 Task: Create a due date automation trigger when advanced on, on the monday before a card is due add content with a name not starting with resume at 11:00 AM.
Action: Mouse moved to (855, 259)
Screenshot: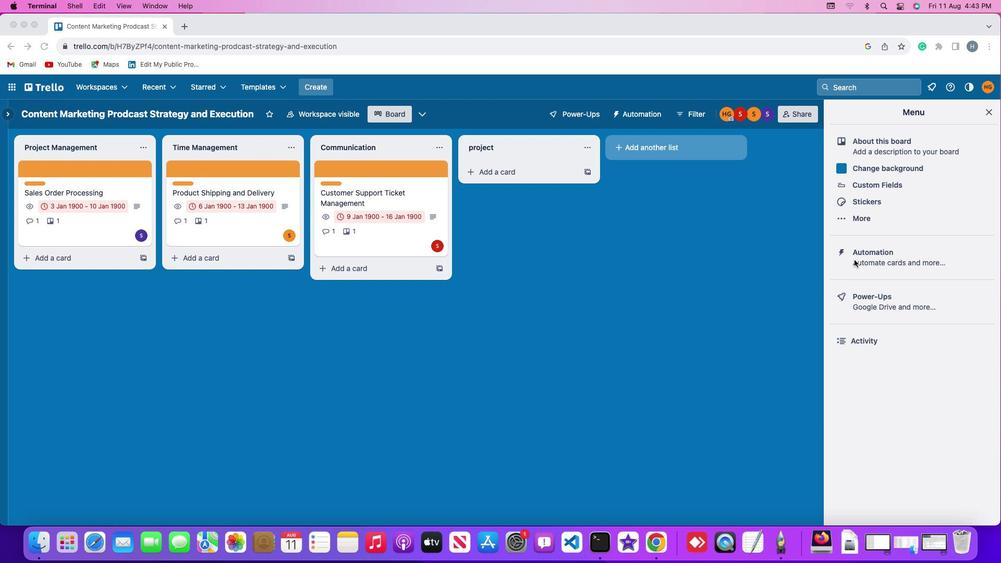 
Action: Mouse pressed left at (855, 259)
Screenshot: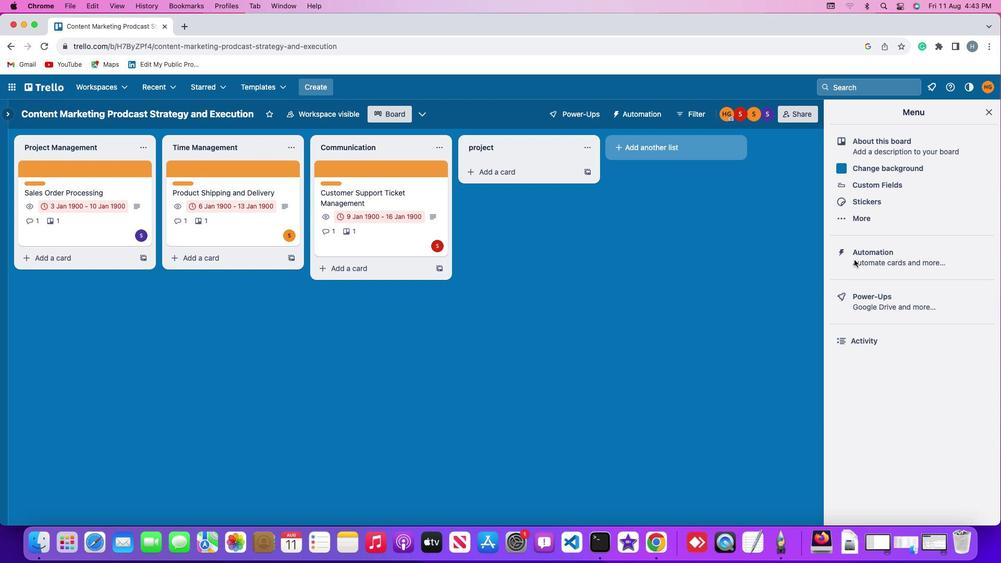 
Action: Mouse pressed left at (855, 259)
Screenshot: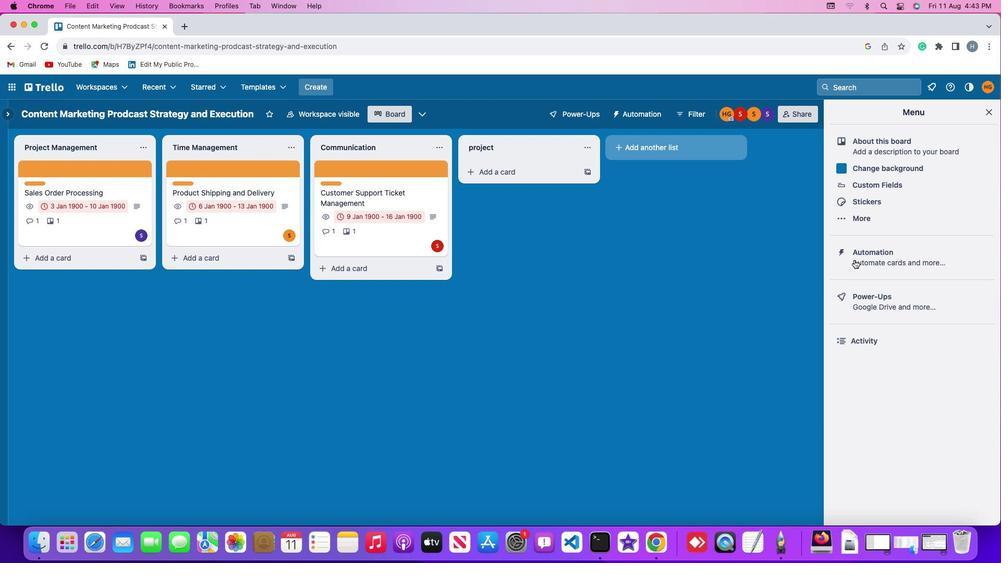 
Action: Mouse moved to (74, 248)
Screenshot: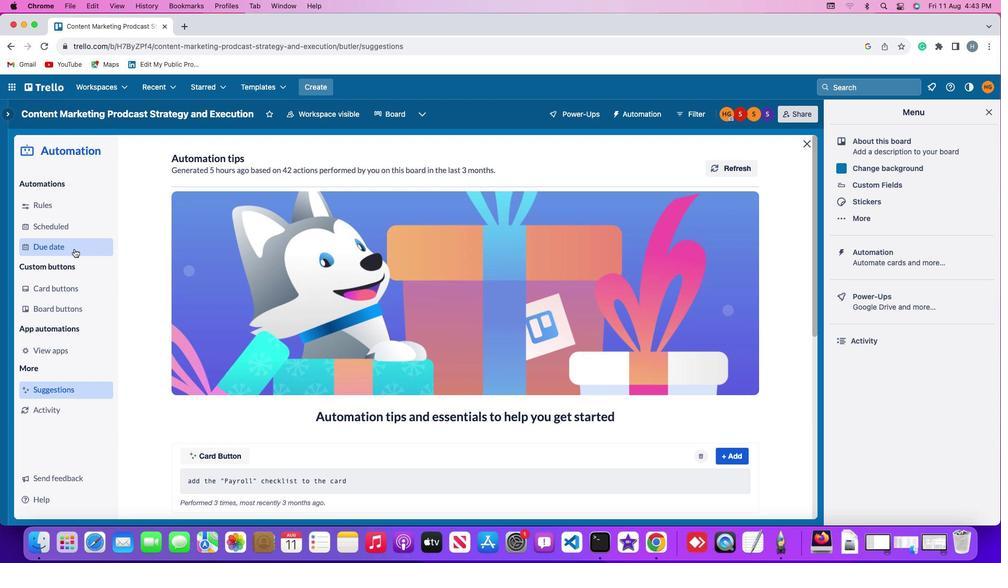 
Action: Mouse pressed left at (74, 248)
Screenshot: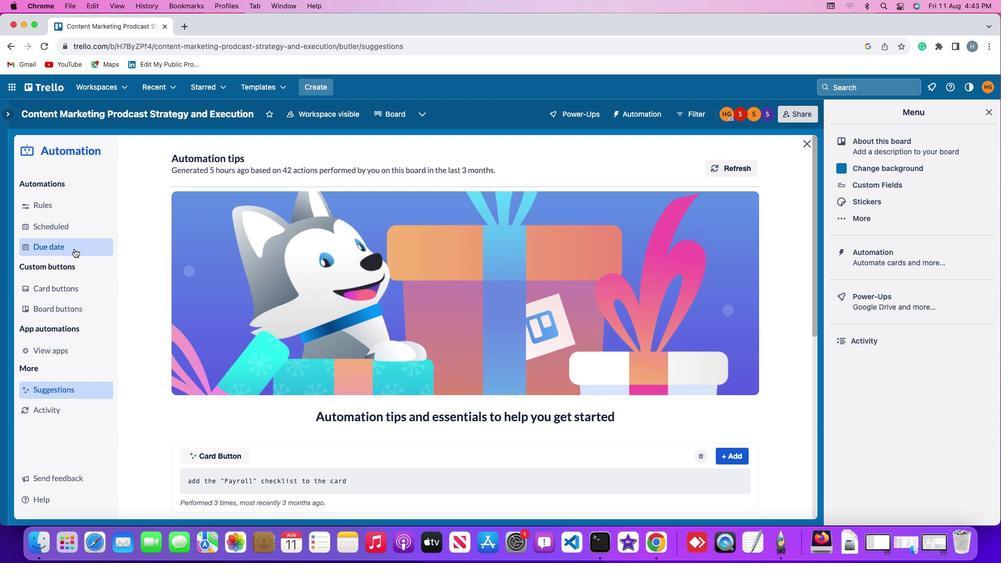 
Action: Mouse moved to (689, 160)
Screenshot: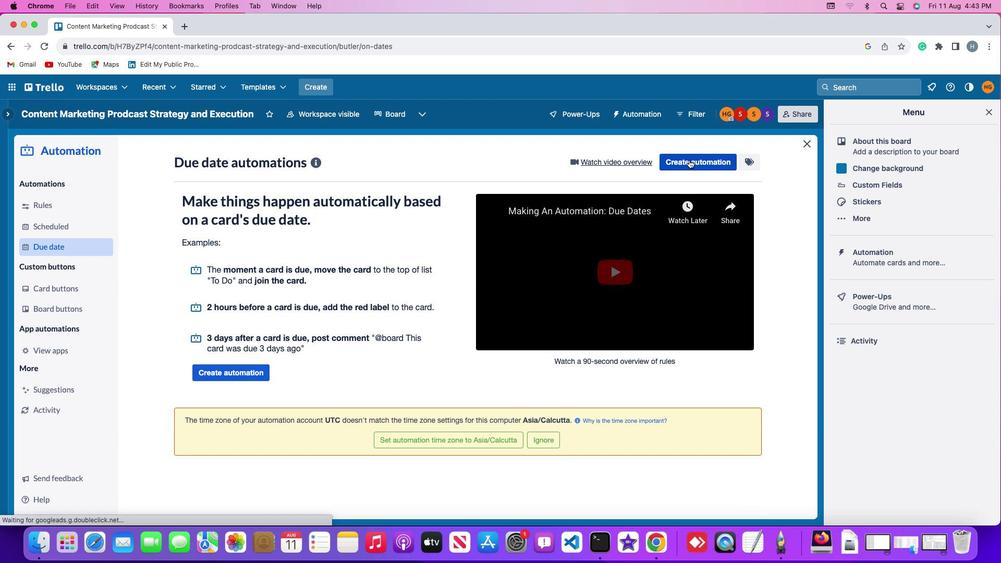 
Action: Mouse pressed left at (689, 160)
Screenshot: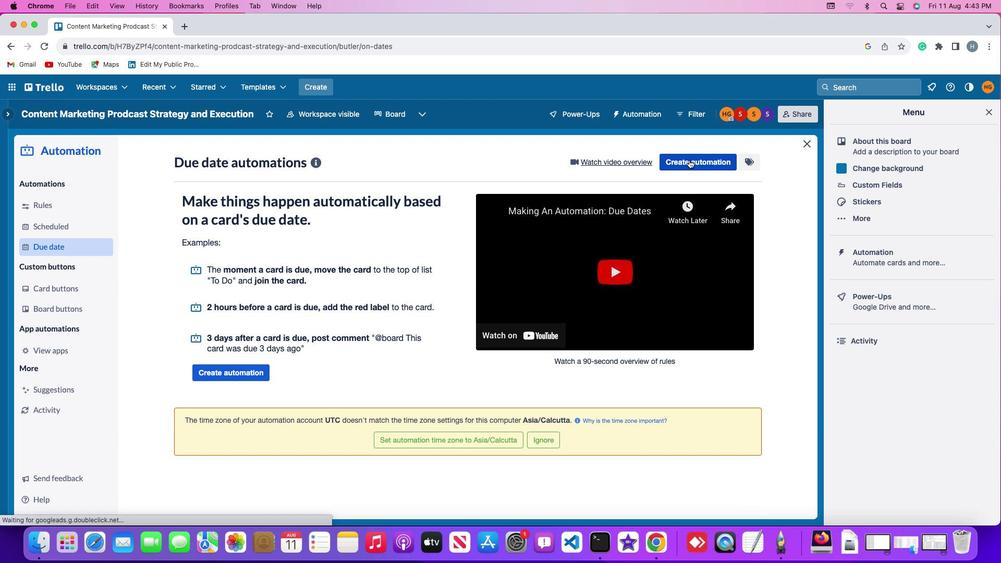 
Action: Mouse moved to (233, 261)
Screenshot: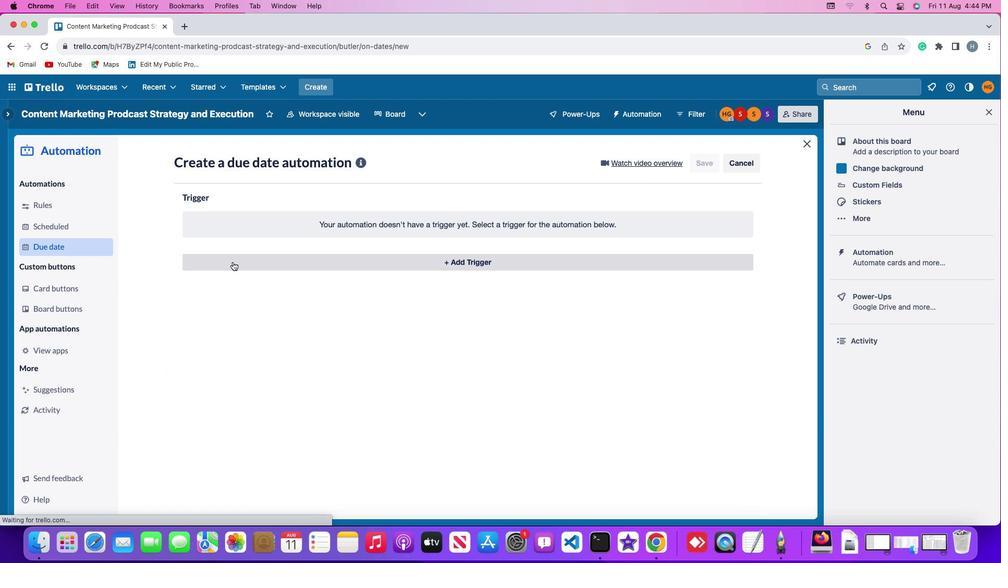 
Action: Mouse pressed left at (233, 261)
Screenshot: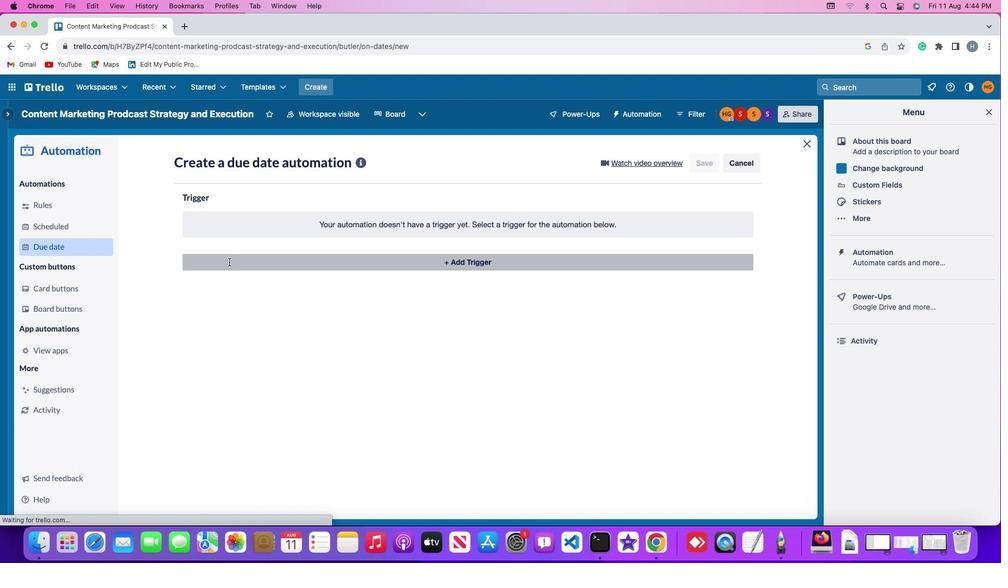 
Action: Mouse moved to (221, 457)
Screenshot: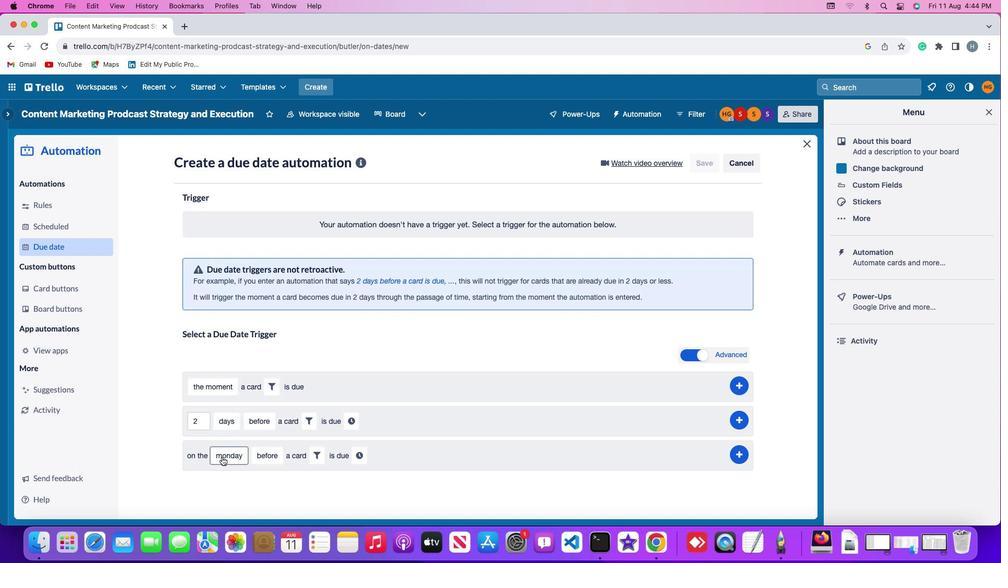 
Action: Mouse pressed left at (221, 457)
Screenshot: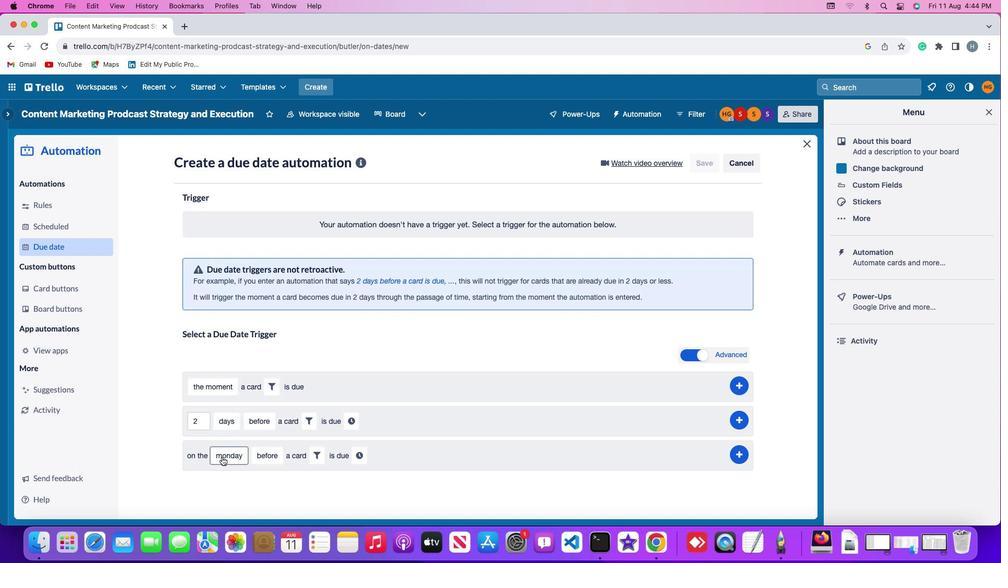 
Action: Mouse moved to (244, 310)
Screenshot: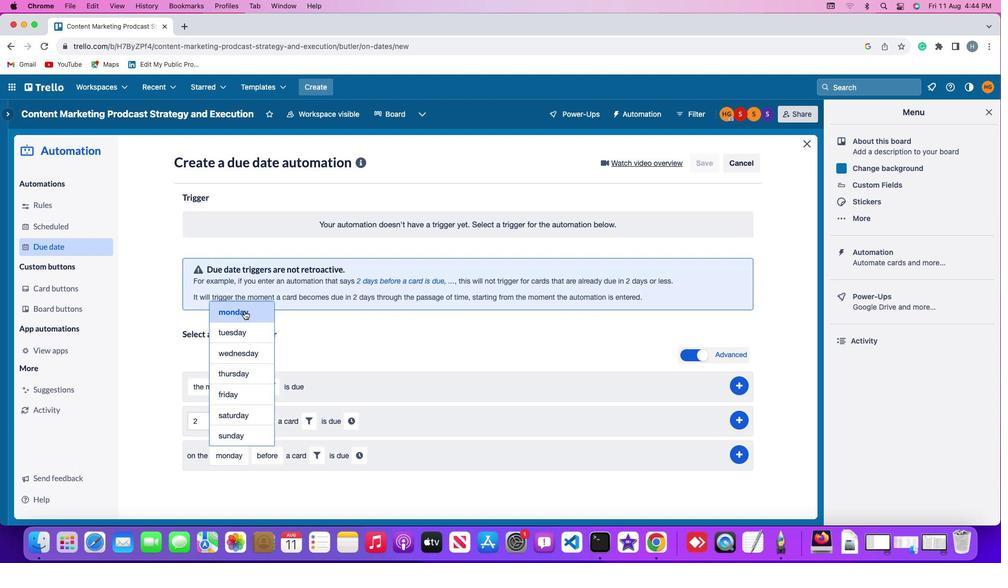 
Action: Mouse pressed left at (244, 310)
Screenshot: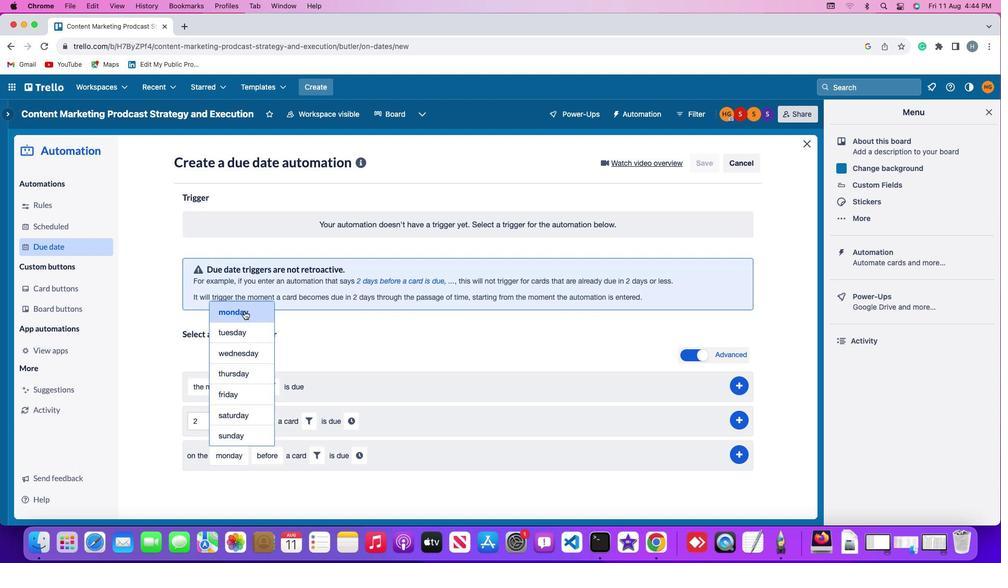 
Action: Mouse moved to (265, 457)
Screenshot: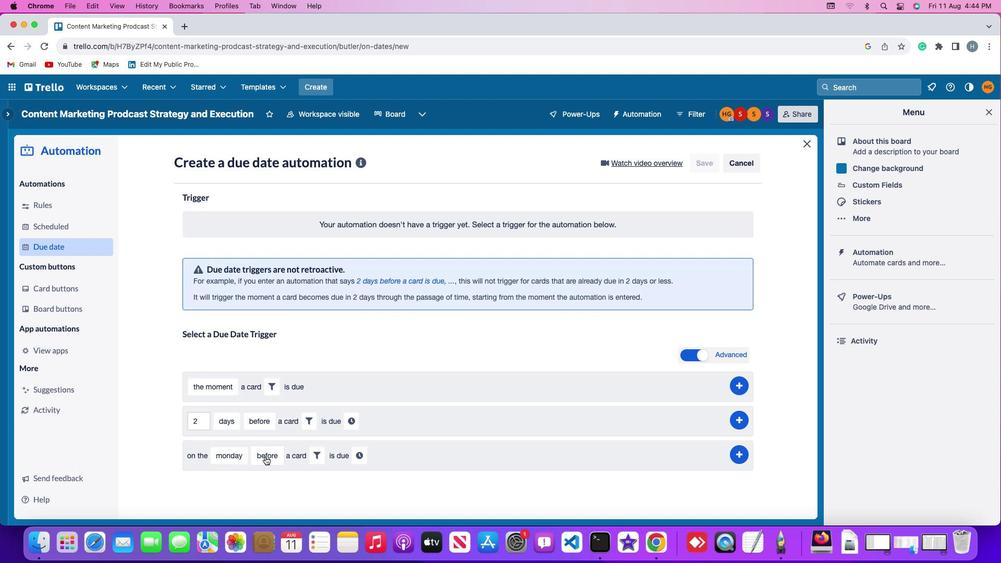 
Action: Mouse pressed left at (265, 457)
Screenshot: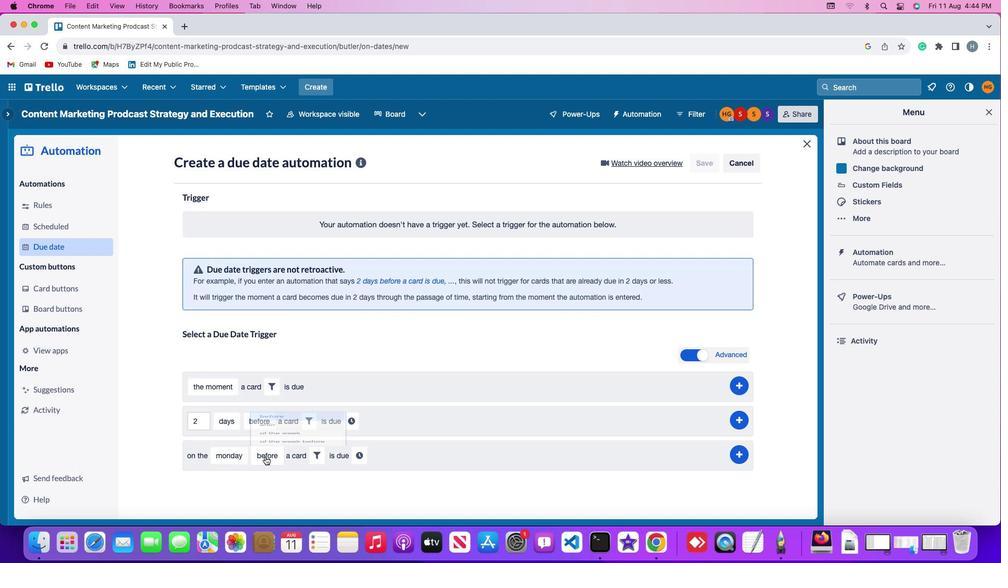
Action: Mouse moved to (286, 371)
Screenshot: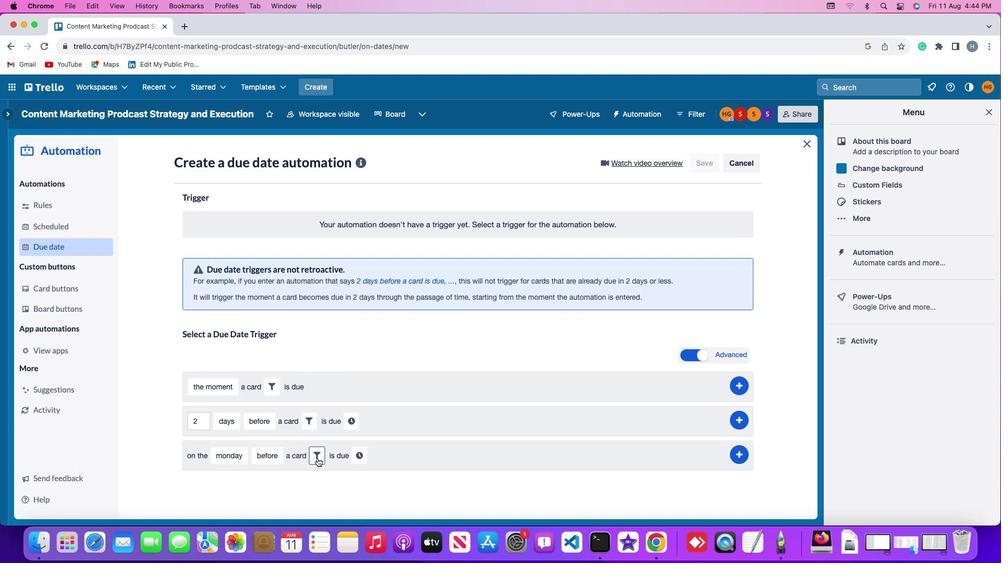 
Action: Mouse pressed left at (286, 371)
Screenshot: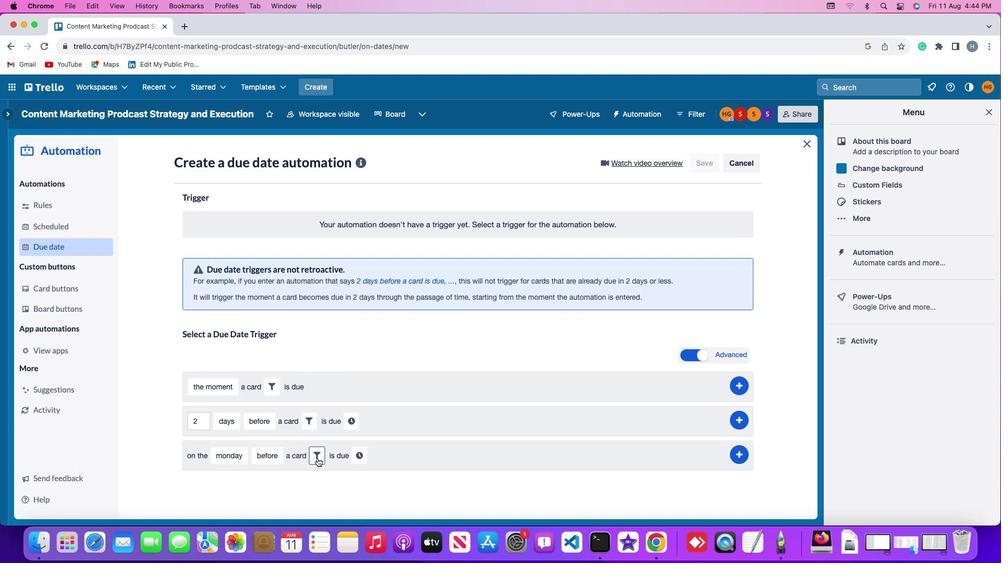 
Action: Mouse moved to (450, 488)
Screenshot: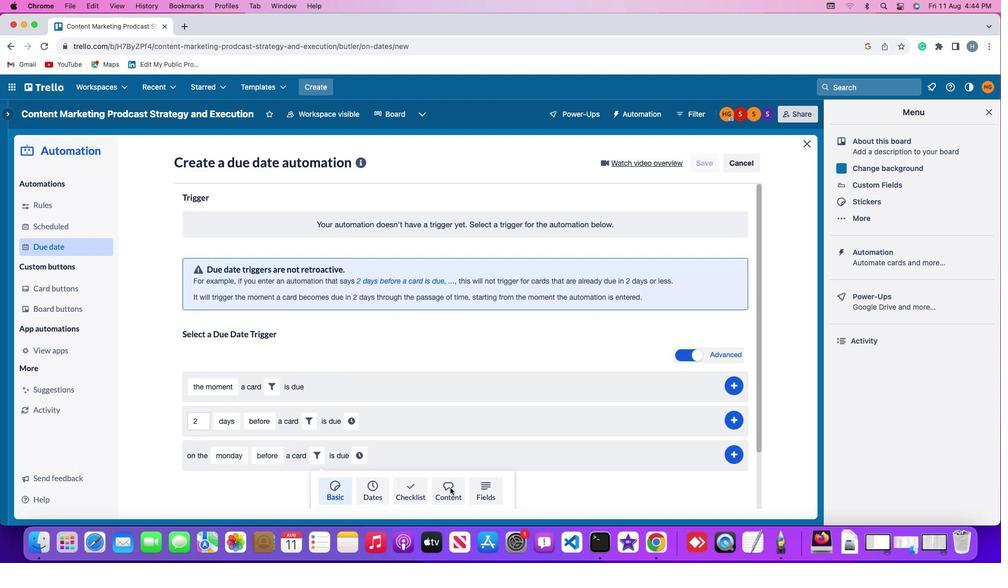 
Action: Mouse pressed left at (450, 488)
Screenshot: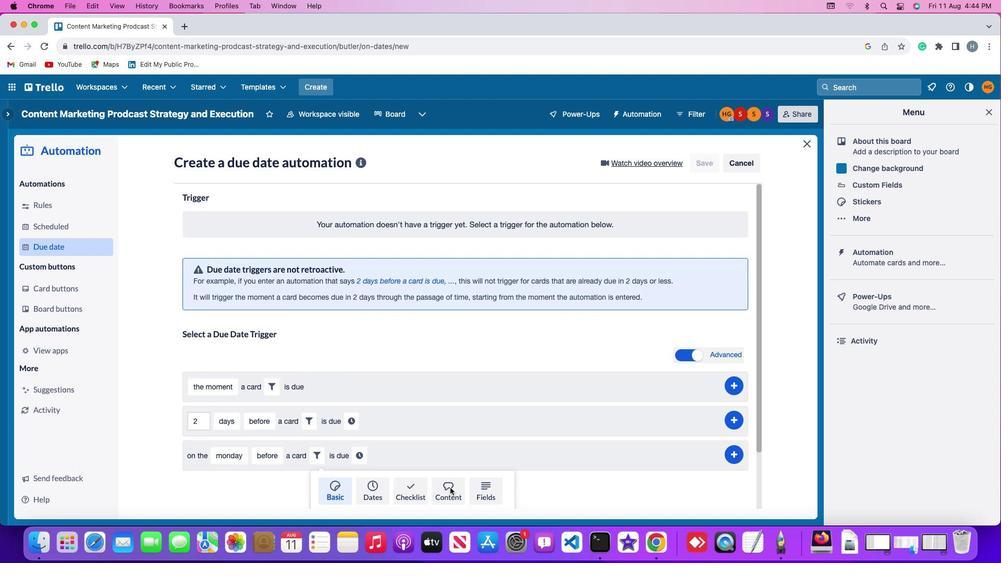 
Action: Mouse moved to (271, 491)
Screenshot: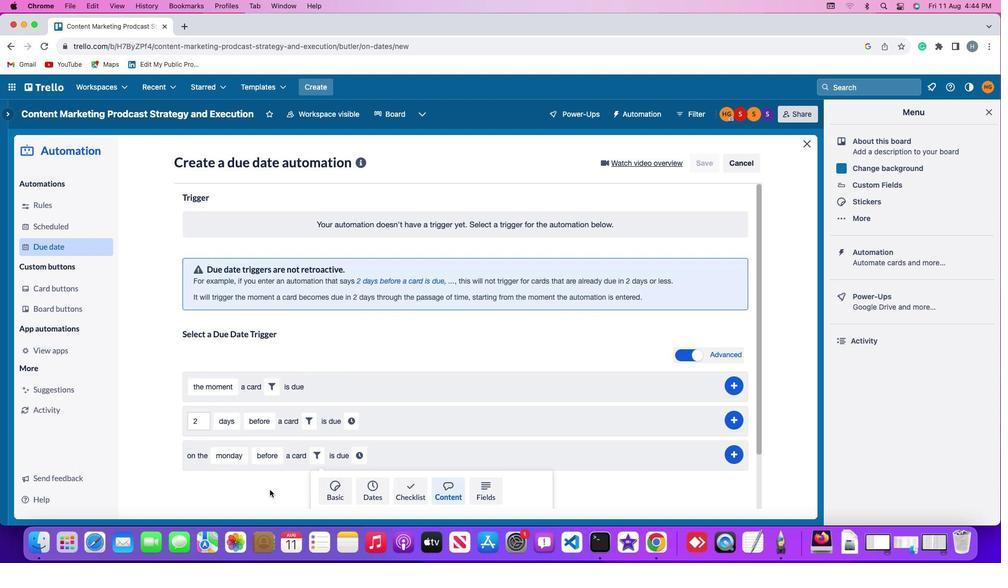
Action: Mouse scrolled (271, 491) with delta (0, 0)
Screenshot: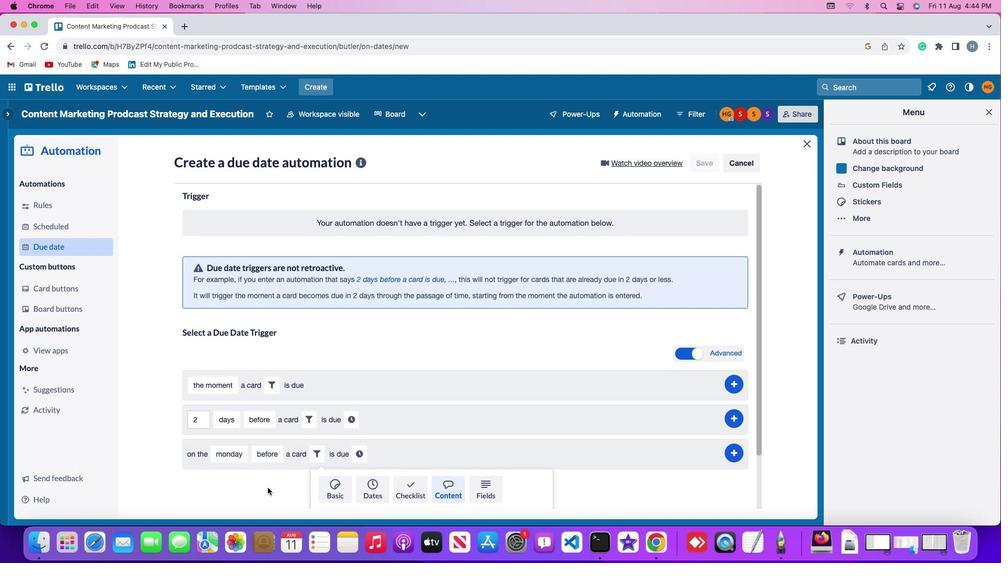
Action: Mouse moved to (270, 490)
Screenshot: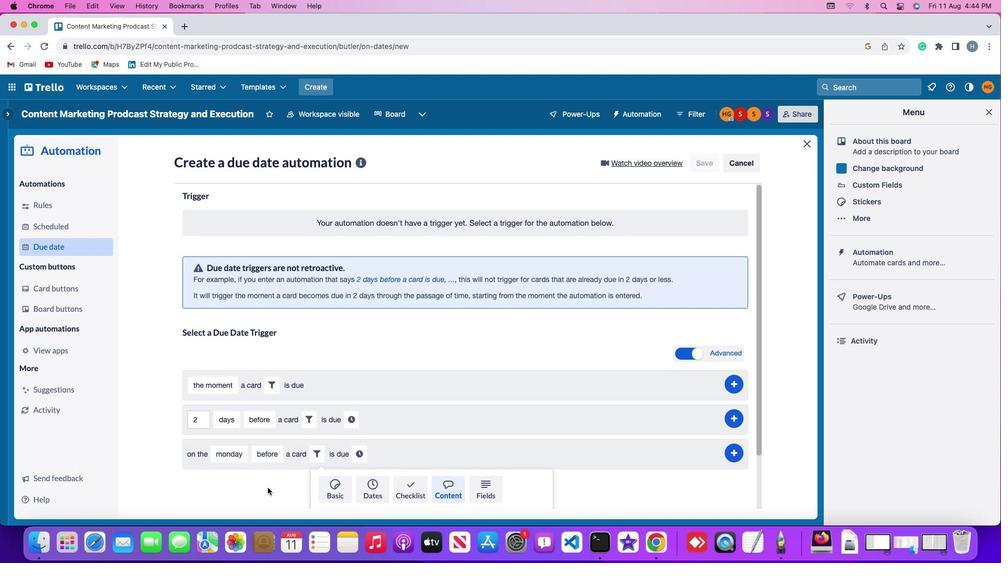 
Action: Mouse scrolled (270, 490) with delta (0, 0)
Screenshot: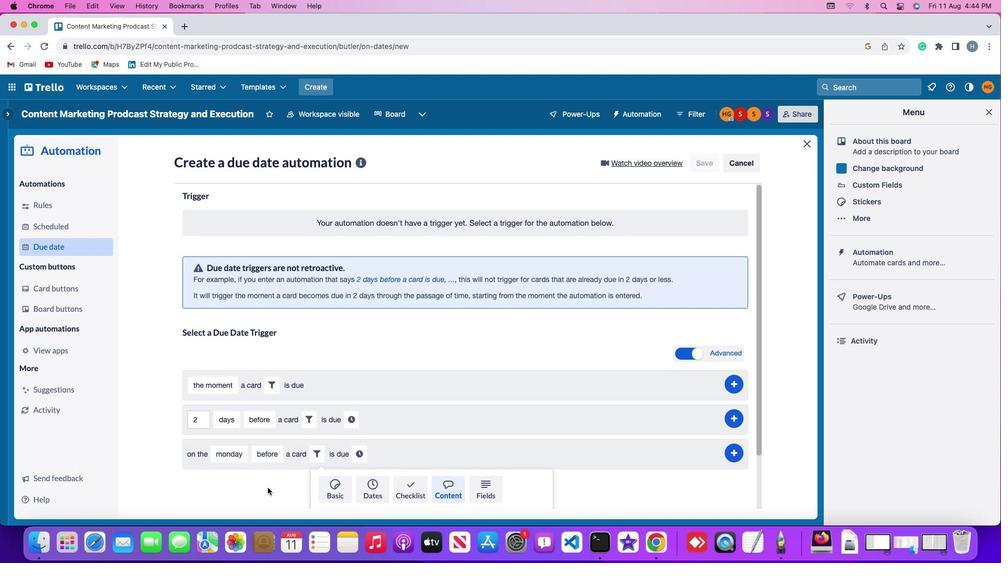 
Action: Mouse moved to (269, 489)
Screenshot: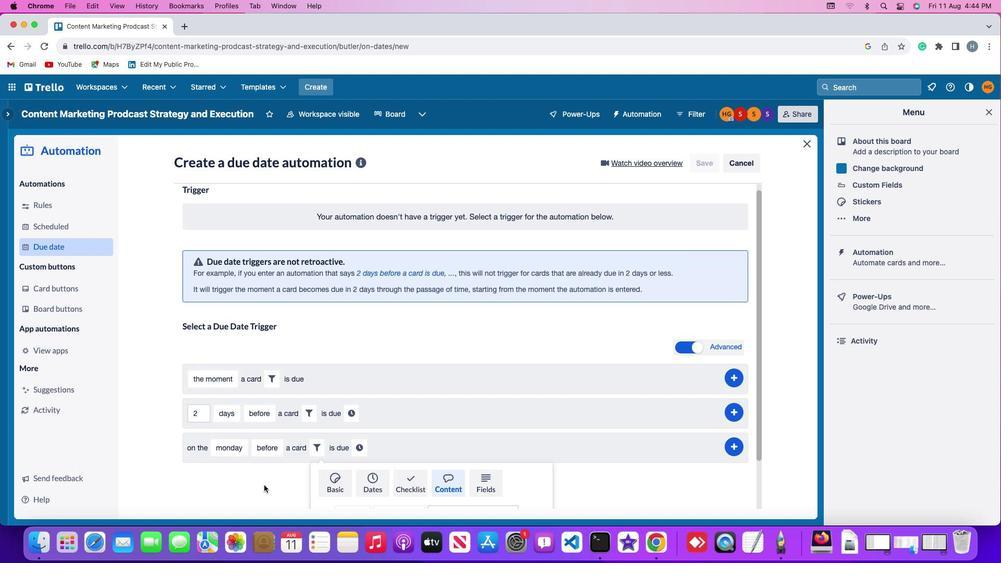 
Action: Mouse scrolled (269, 489) with delta (0, -1)
Screenshot: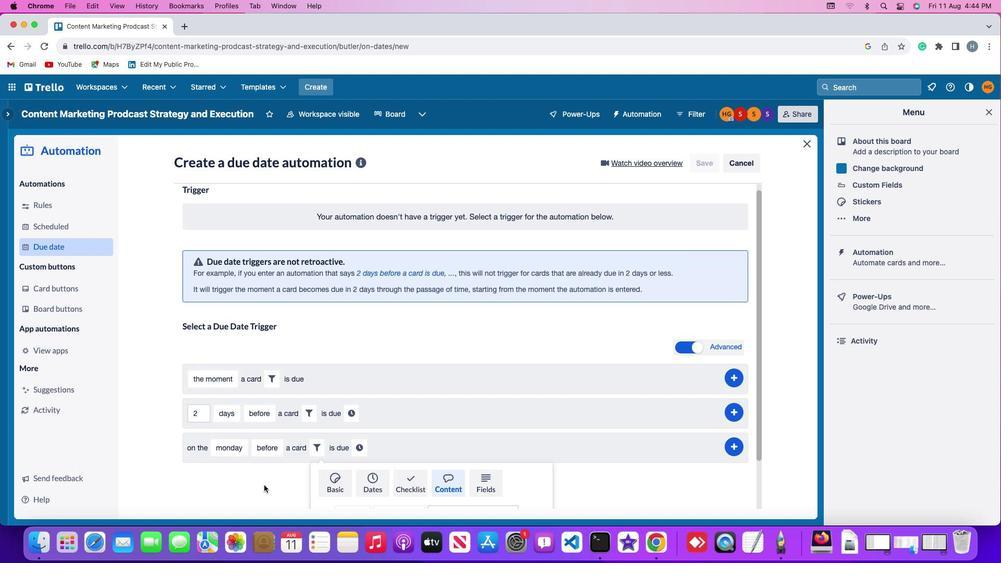 
Action: Mouse moved to (267, 487)
Screenshot: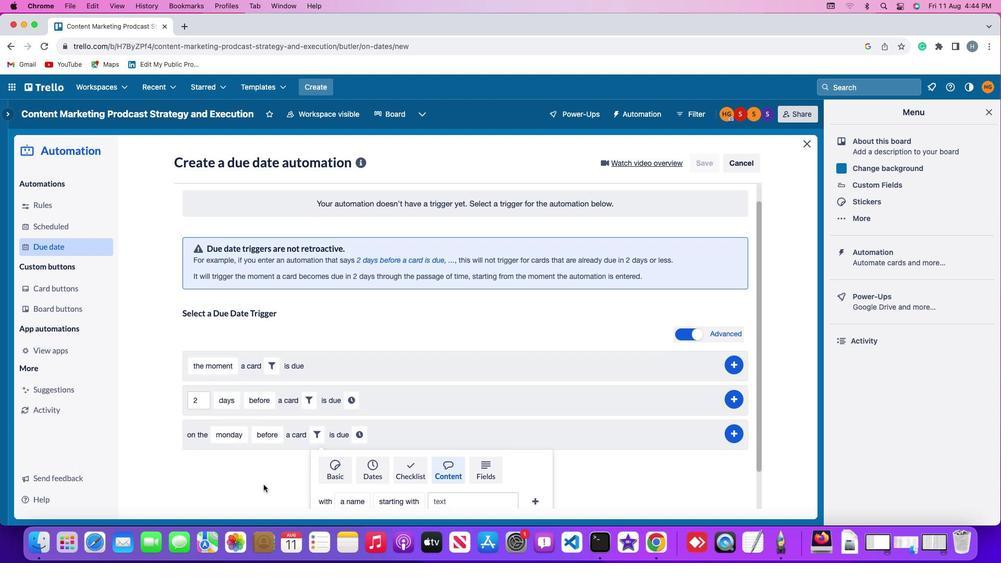 
Action: Mouse scrolled (267, 487) with delta (0, -2)
Screenshot: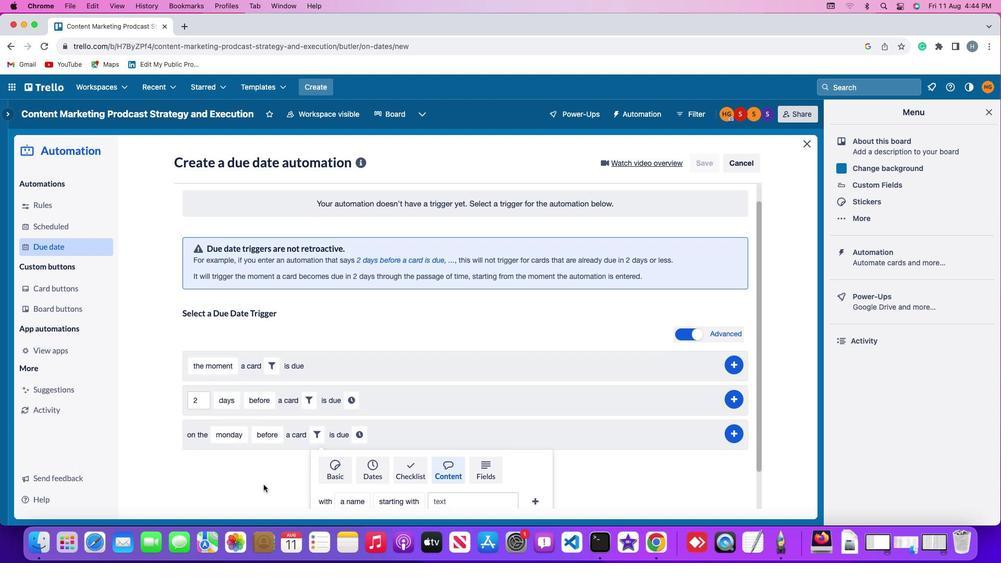 
Action: Mouse moved to (258, 484)
Screenshot: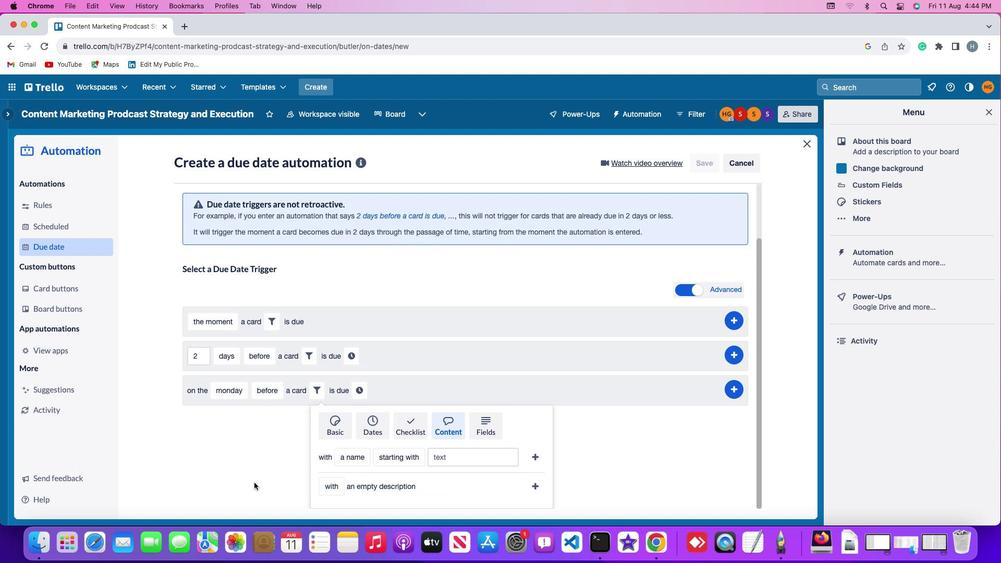 
Action: Mouse scrolled (258, 484) with delta (0, 0)
Screenshot: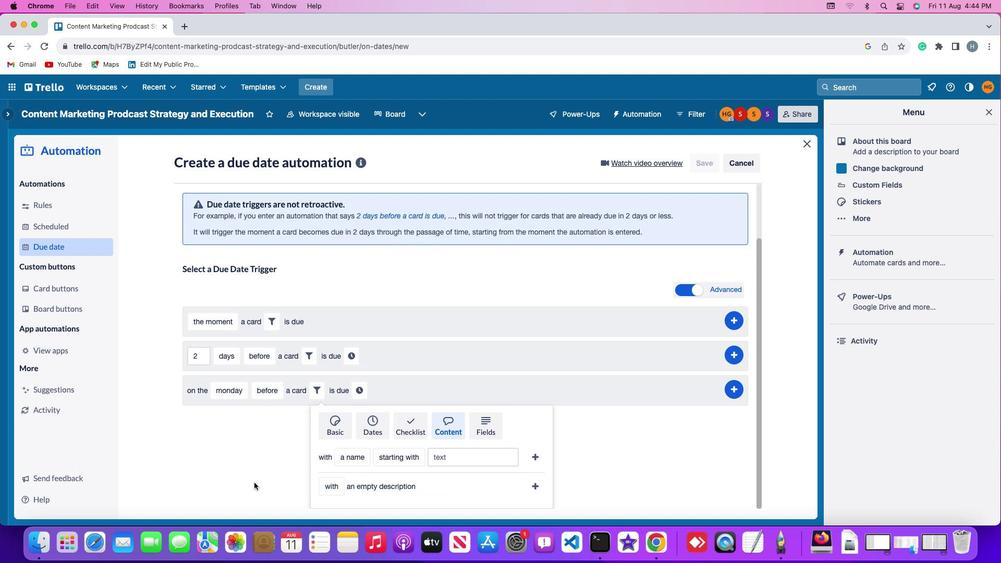 
Action: Mouse moved to (254, 483)
Screenshot: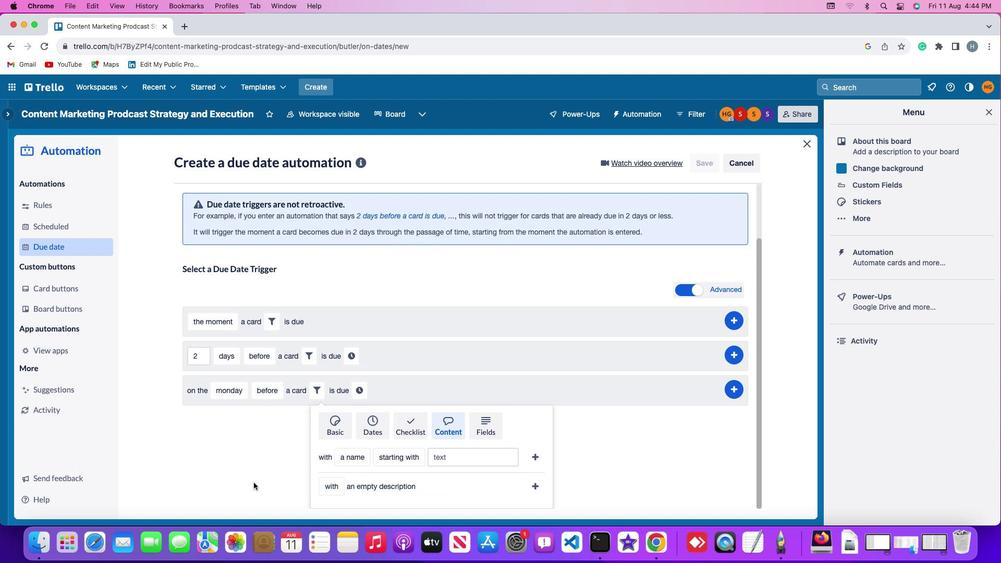 
Action: Mouse scrolled (254, 483) with delta (0, 0)
Screenshot: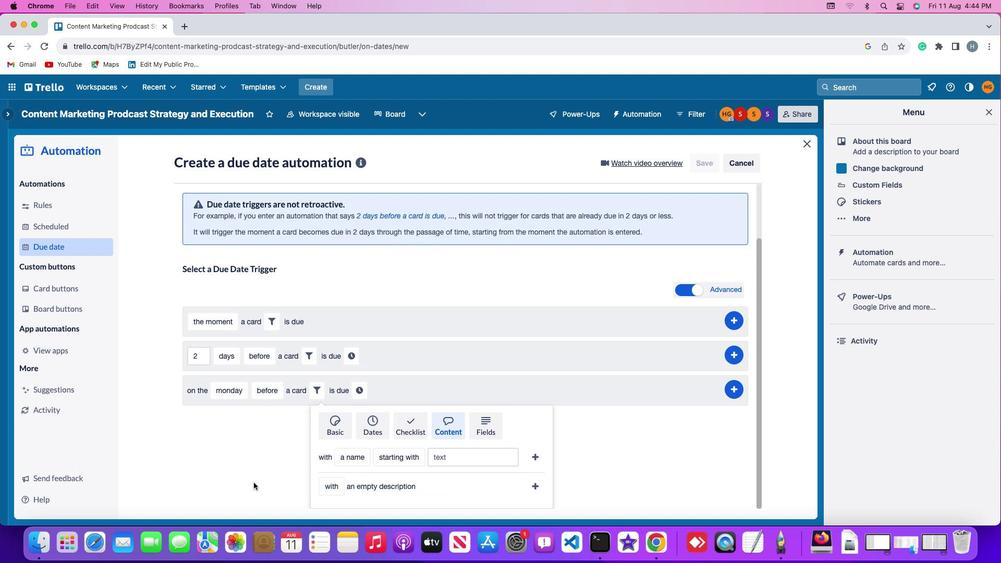 
Action: Mouse moved to (345, 459)
Screenshot: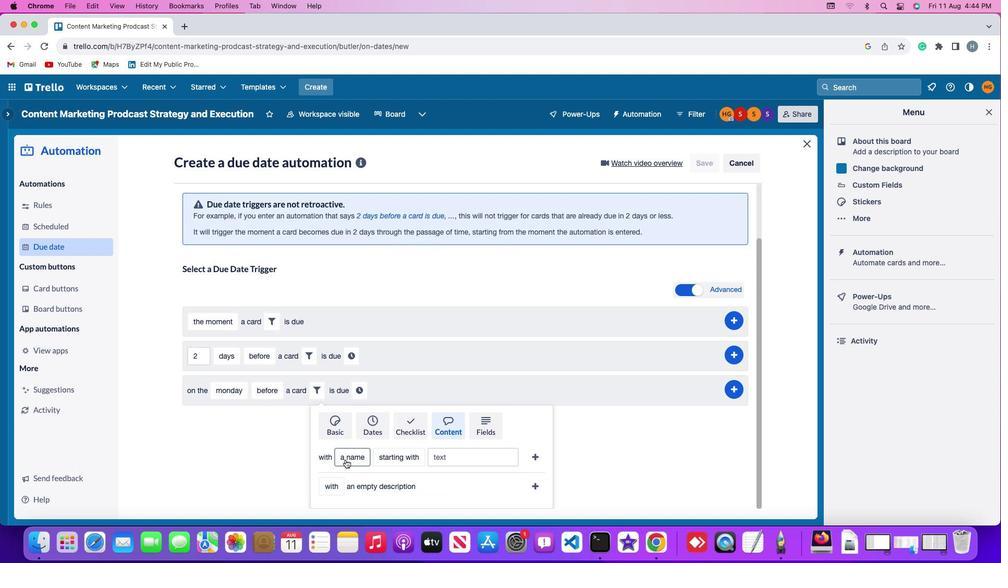 
Action: Mouse pressed left at (345, 459)
Screenshot: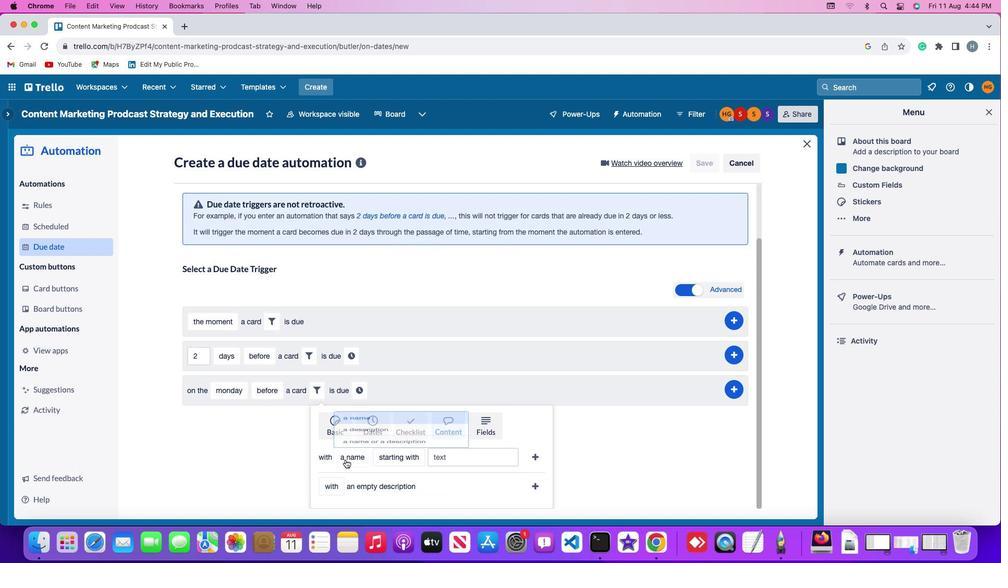 
Action: Mouse moved to (362, 392)
Screenshot: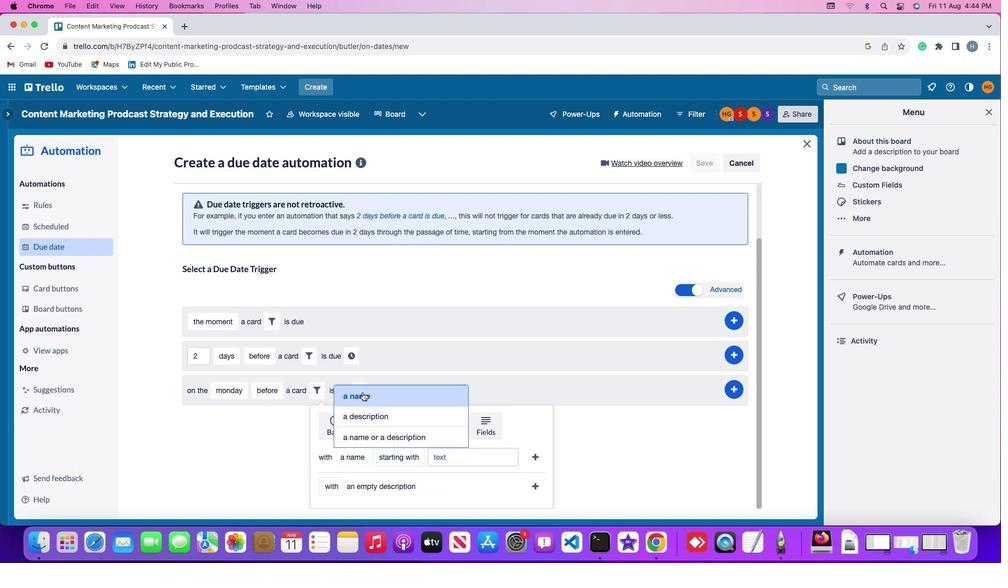 
Action: Mouse pressed left at (362, 392)
Screenshot: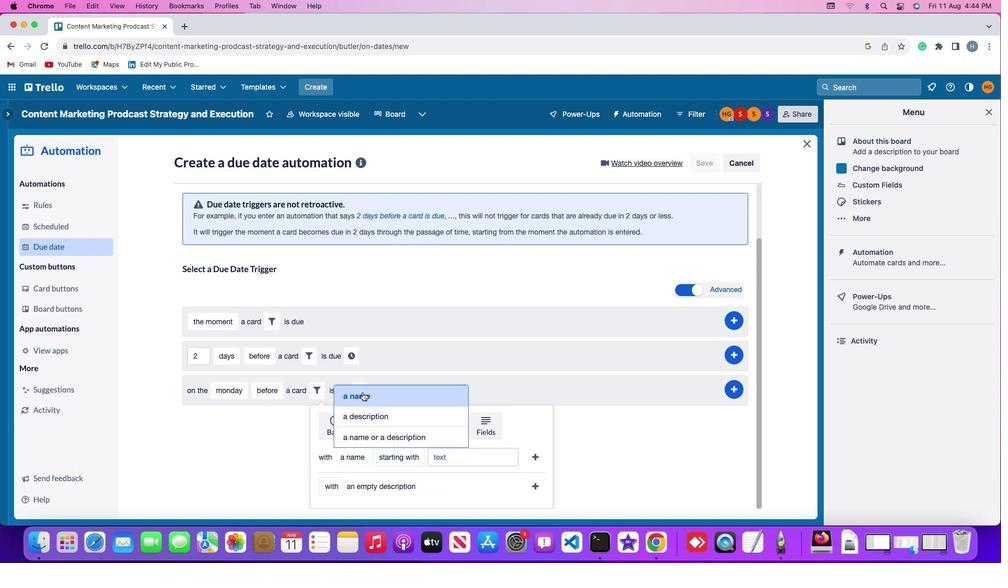 
Action: Mouse moved to (386, 456)
Screenshot: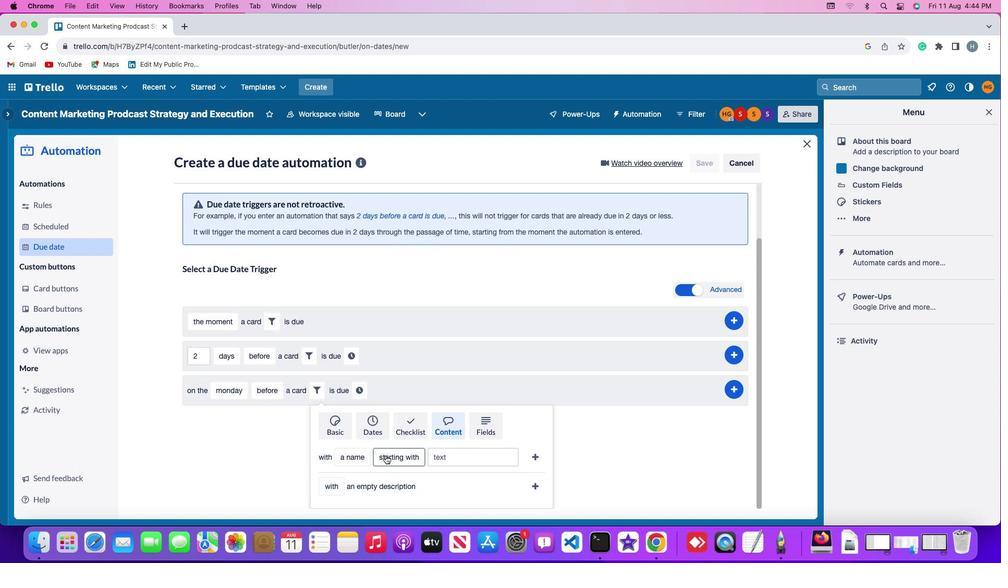 
Action: Mouse pressed left at (386, 456)
Screenshot: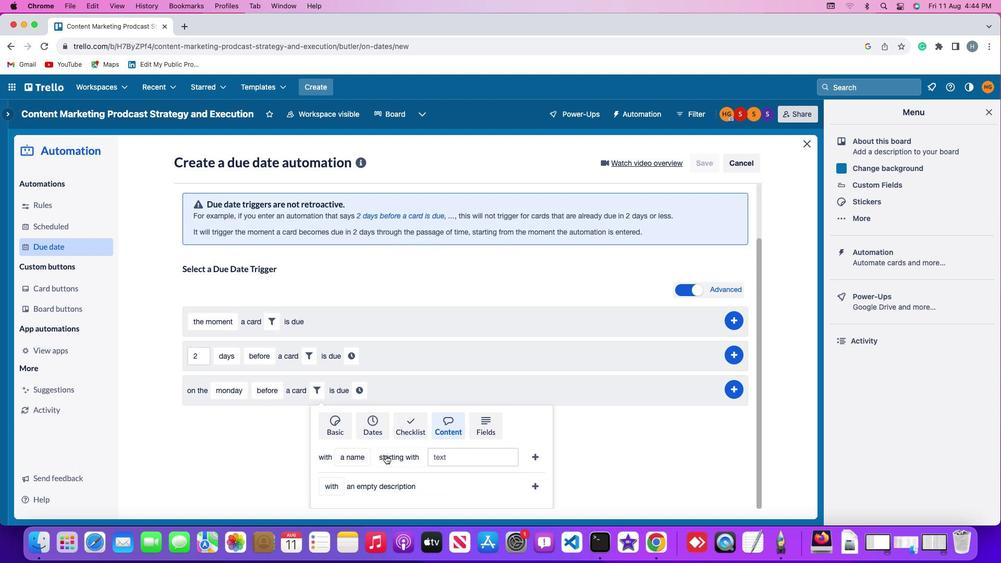 
Action: Mouse moved to (401, 391)
Screenshot: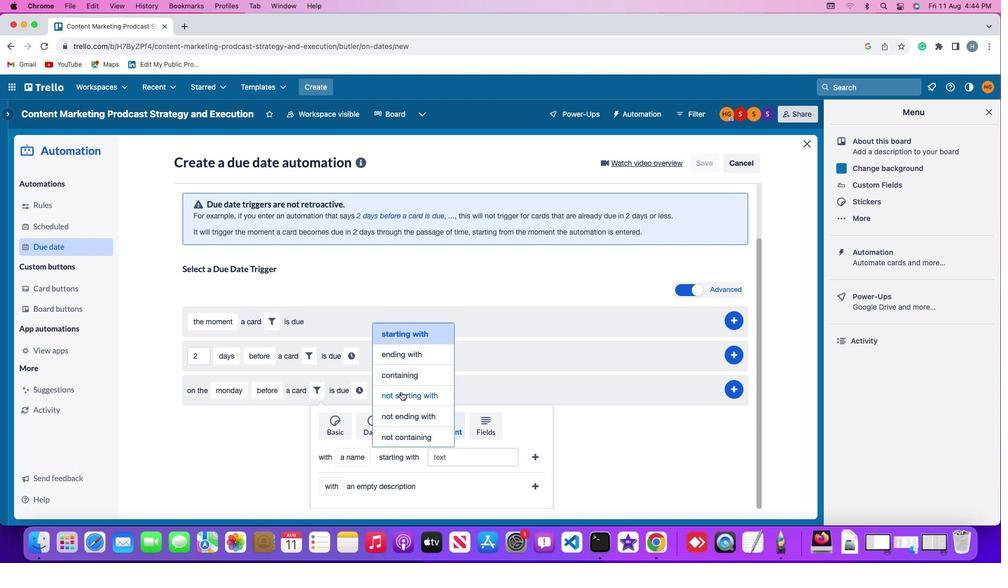 
Action: Mouse pressed left at (401, 391)
Screenshot: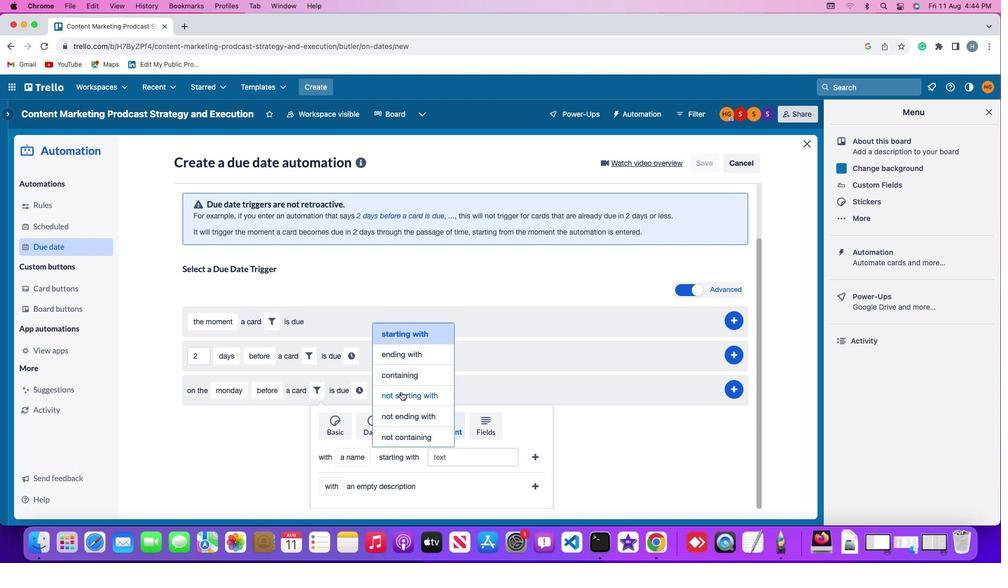 
Action: Mouse moved to (452, 461)
Screenshot: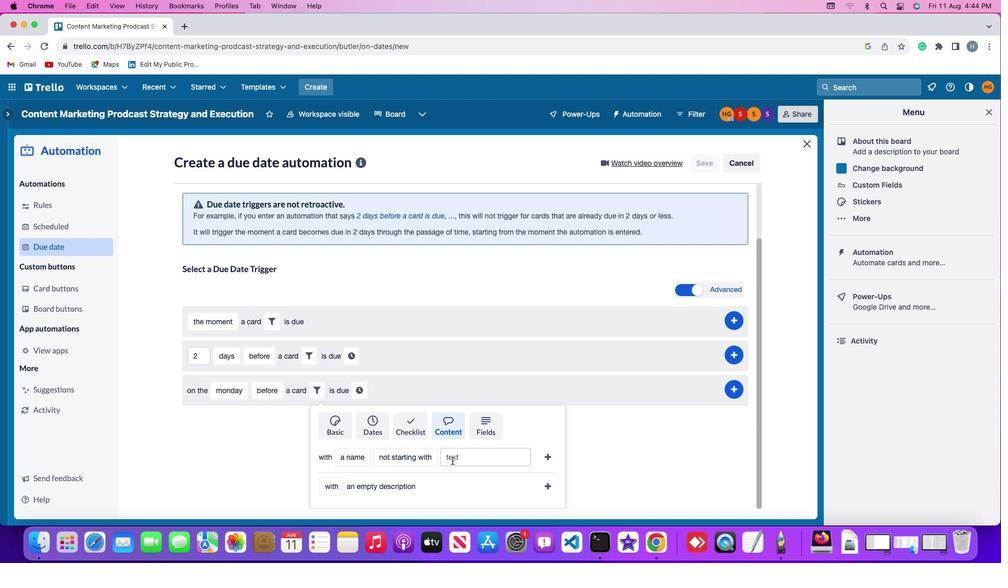 
Action: Mouse pressed left at (452, 461)
Screenshot: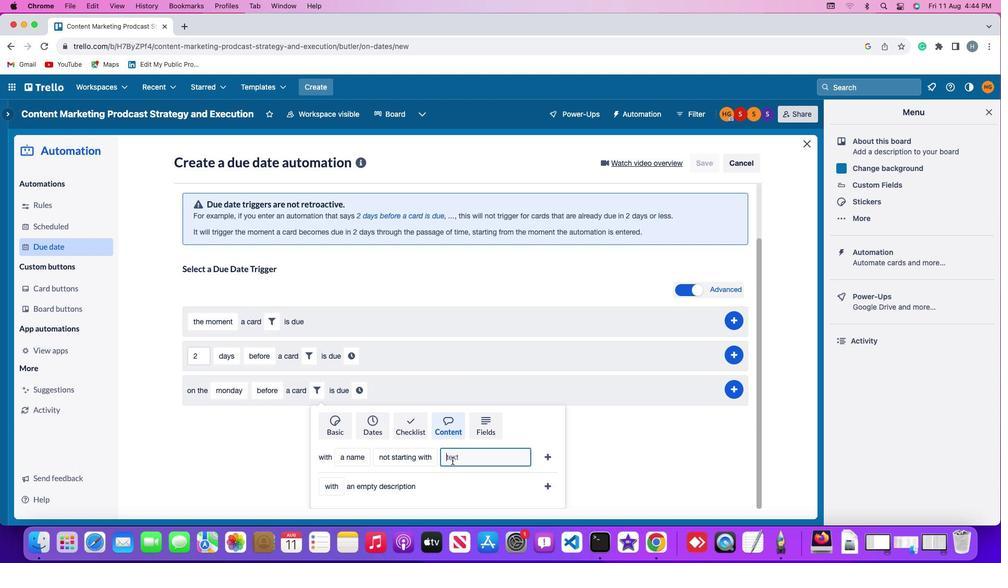 
Action: Mouse moved to (452, 460)
Screenshot: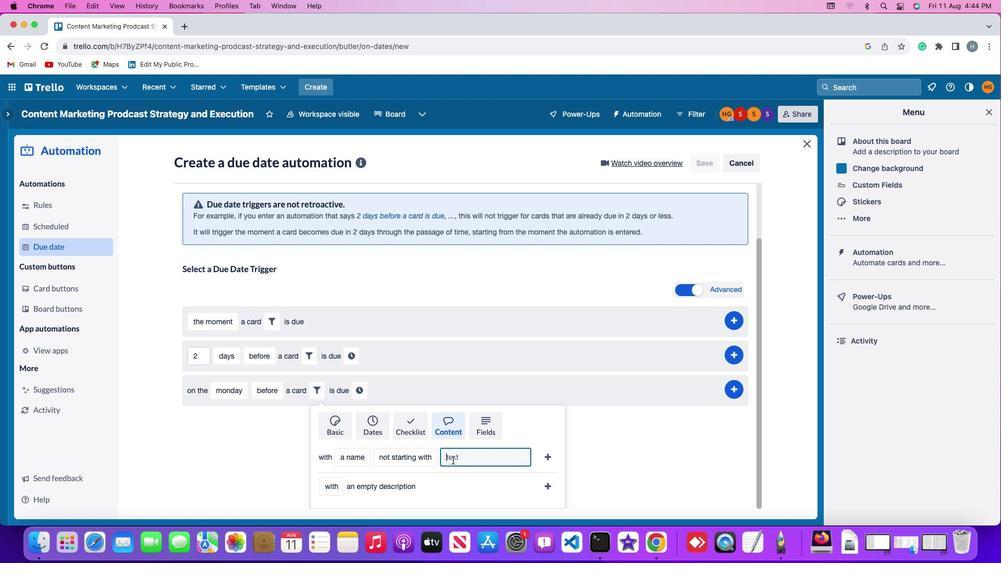 
Action: Key pressed 'r''e''s''u''m''e'
Screenshot: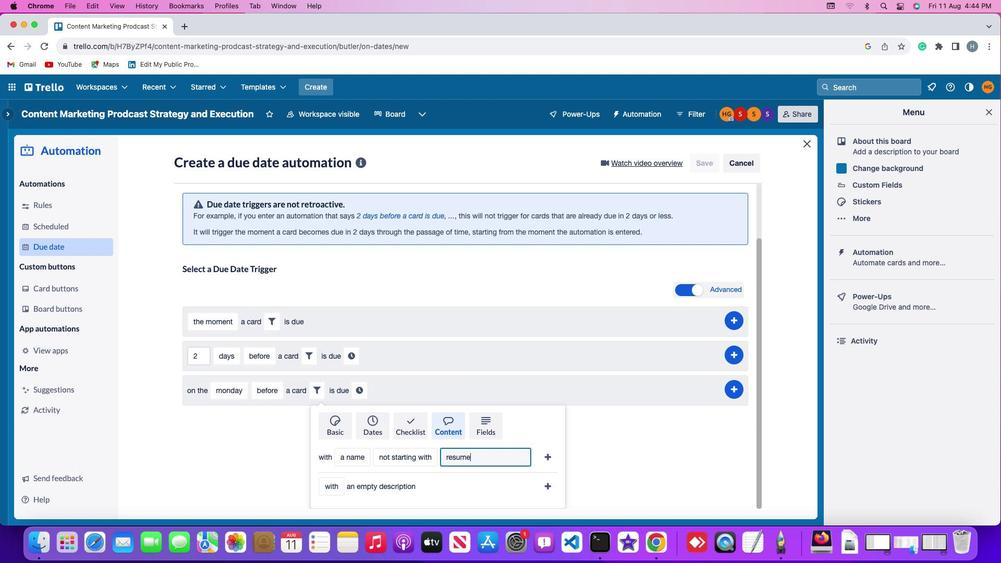 
Action: Mouse moved to (548, 457)
Screenshot: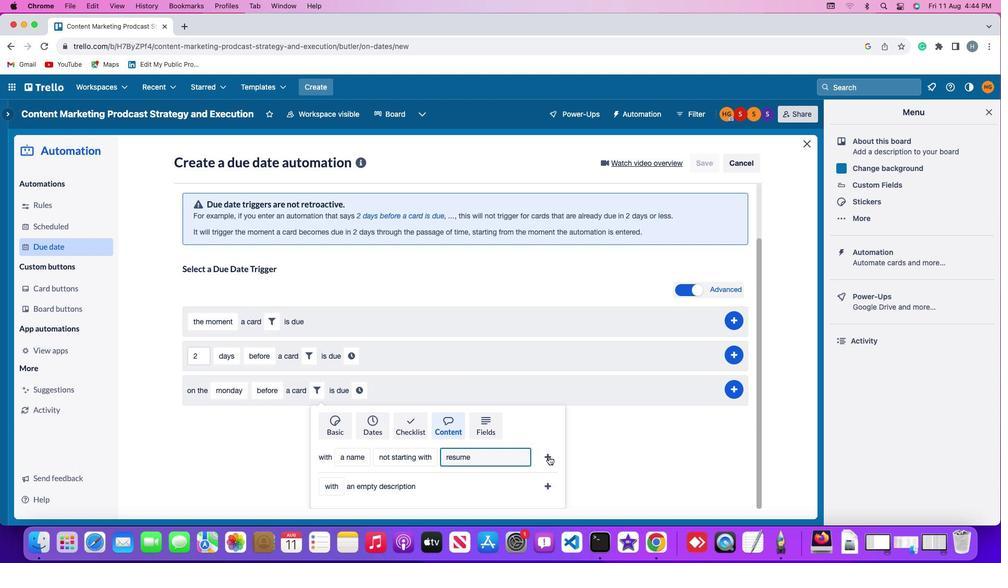 
Action: Mouse pressed left at (548, 457)
Screenshot: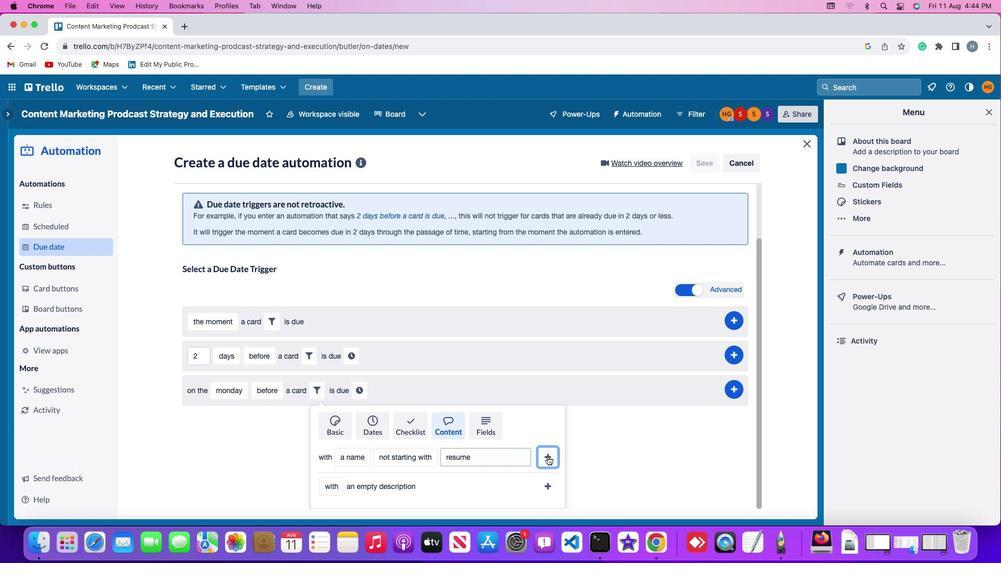 
Action: Mouse moved to (511, 453)
Screenshot: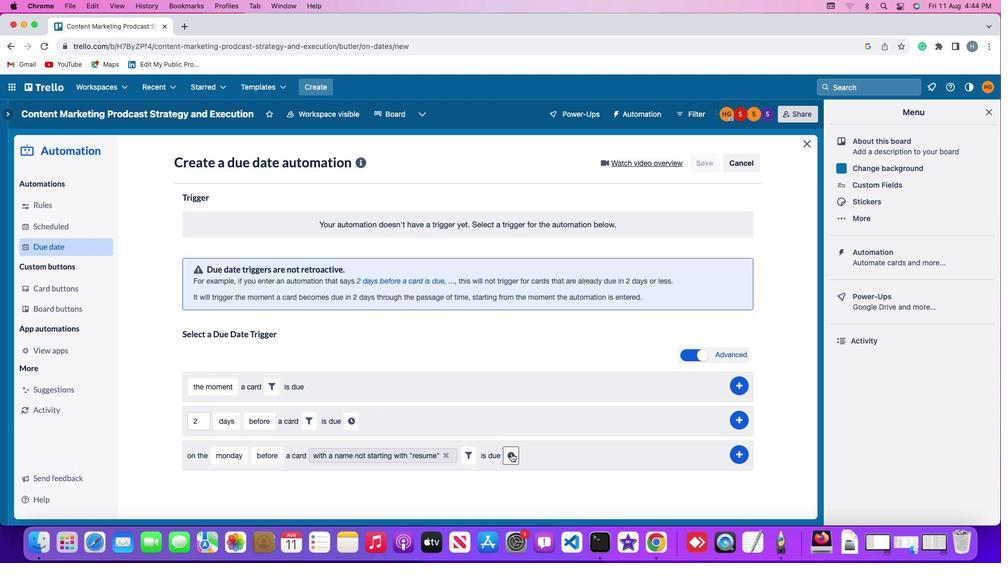 
Action: Mouse pressed left at (511, 453)
Screenshot: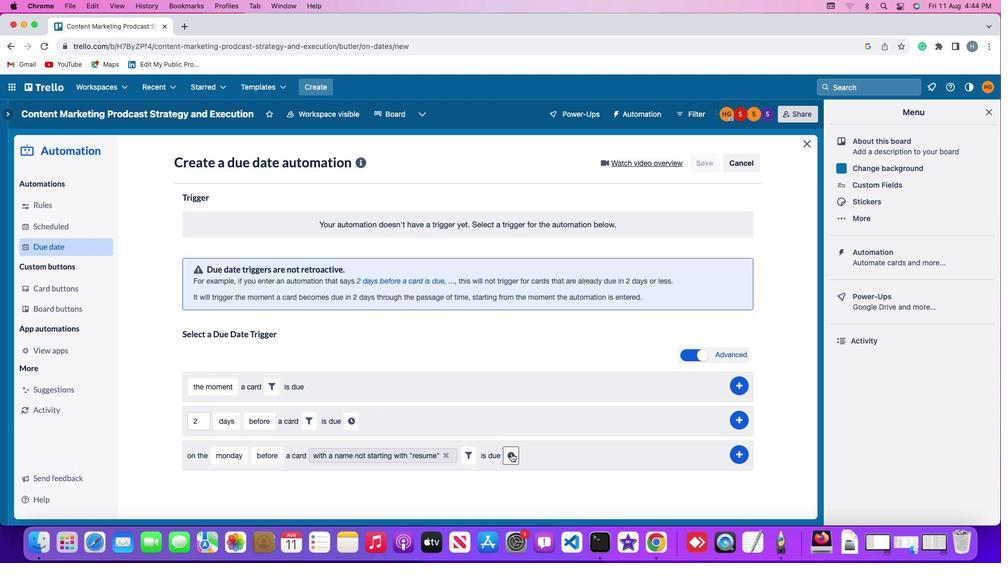
Action: Mouse moved to (530, 459)
Screenshot: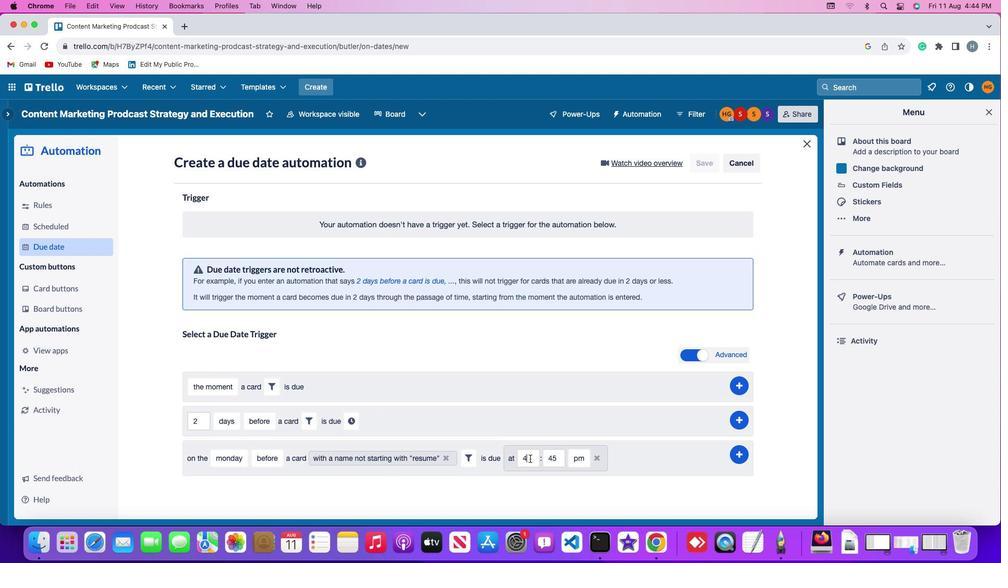 
Action: Mouse pressed left at (530, 459)
Screenshot: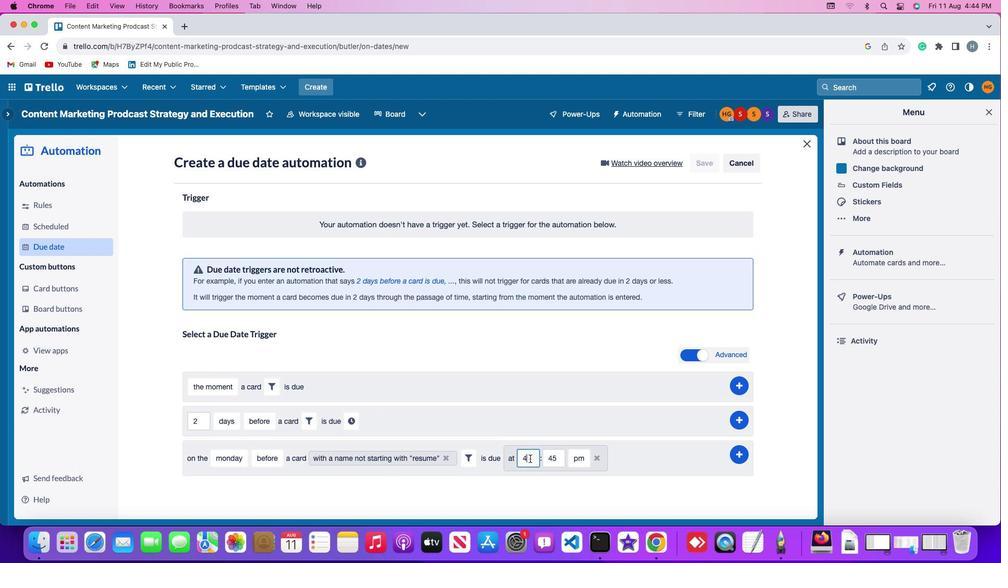 
Action: Key pressed Key.backspace'1''1'
Screenshot: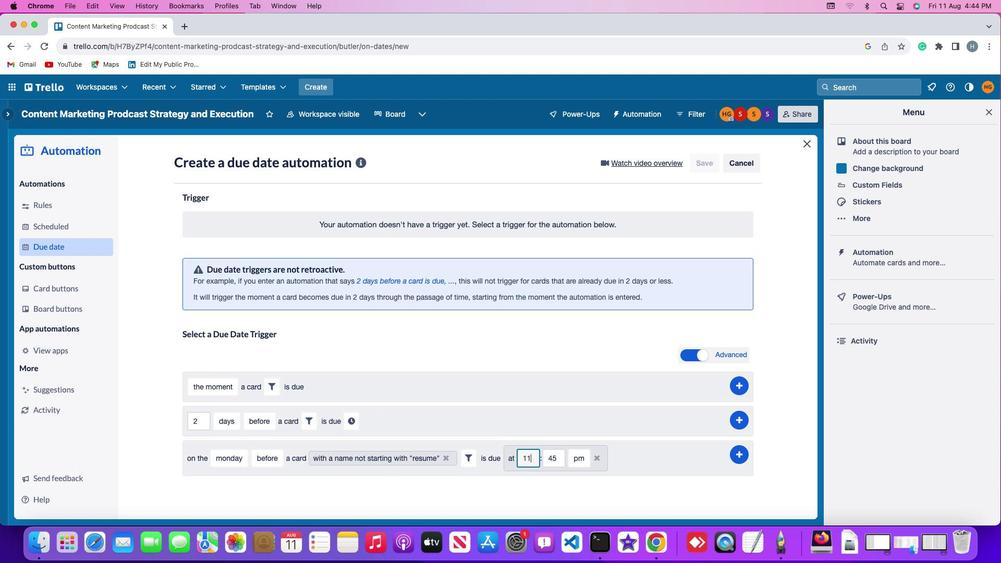 
Action: Mouse moved to (557, 457)
Screenshot: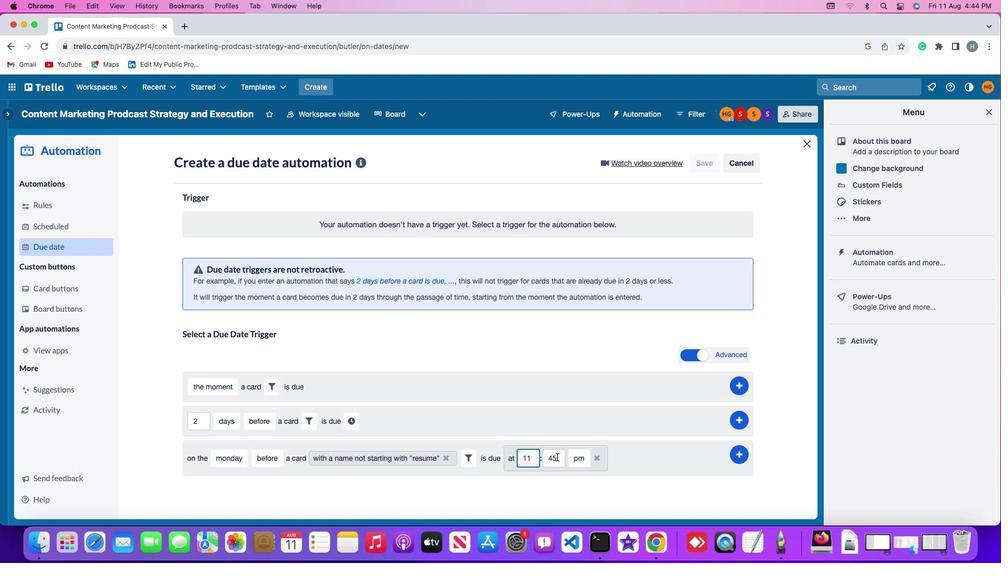 
Action: Mouse pressed left at (557, 457)
Screenshot: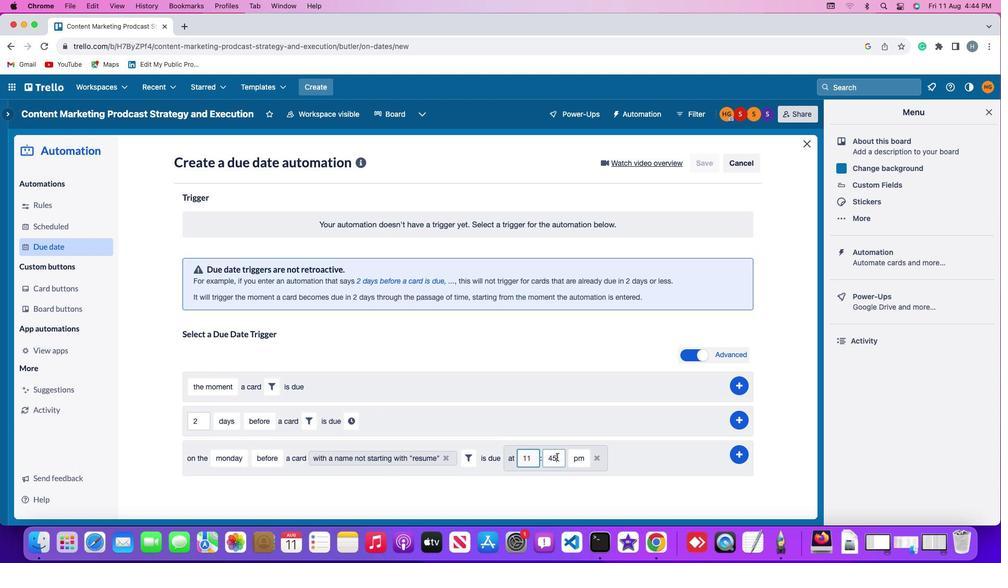 
Action: Mouse moved to (557, 457)
Screenshot: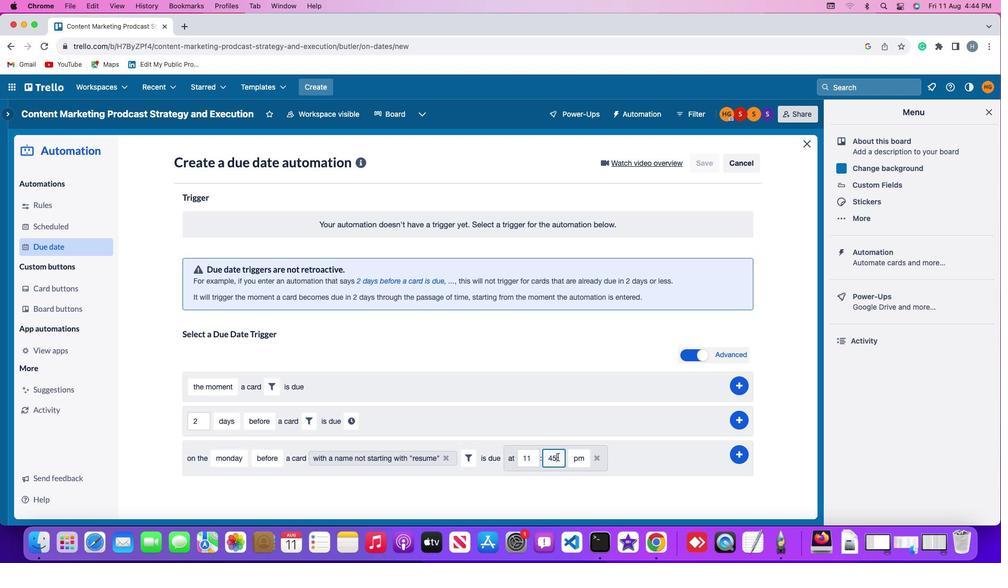 
Action: Key pressed Key.backspaceKey.backspace
Screenshot: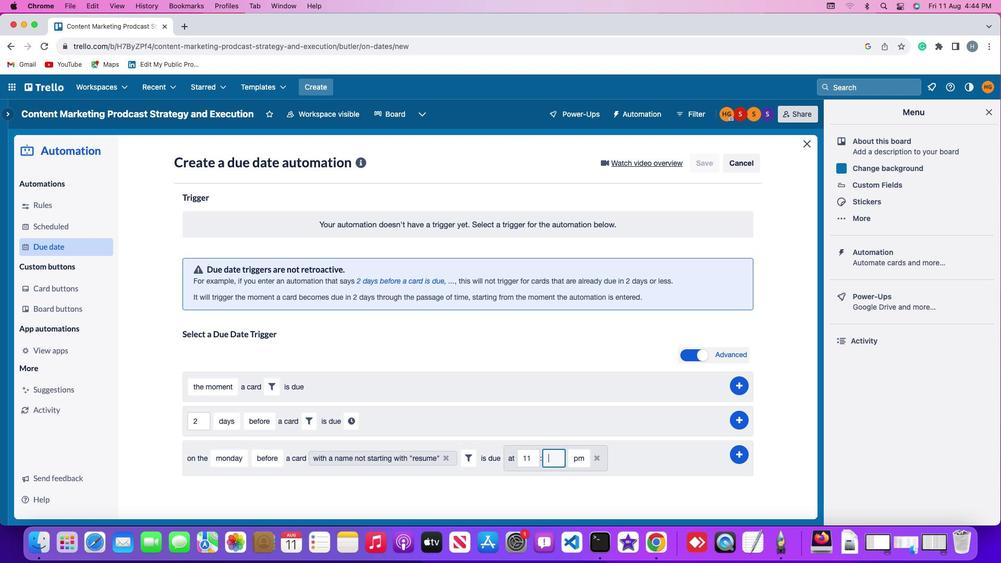 
Action: Mouse moved to (557, 457)
Screenshot: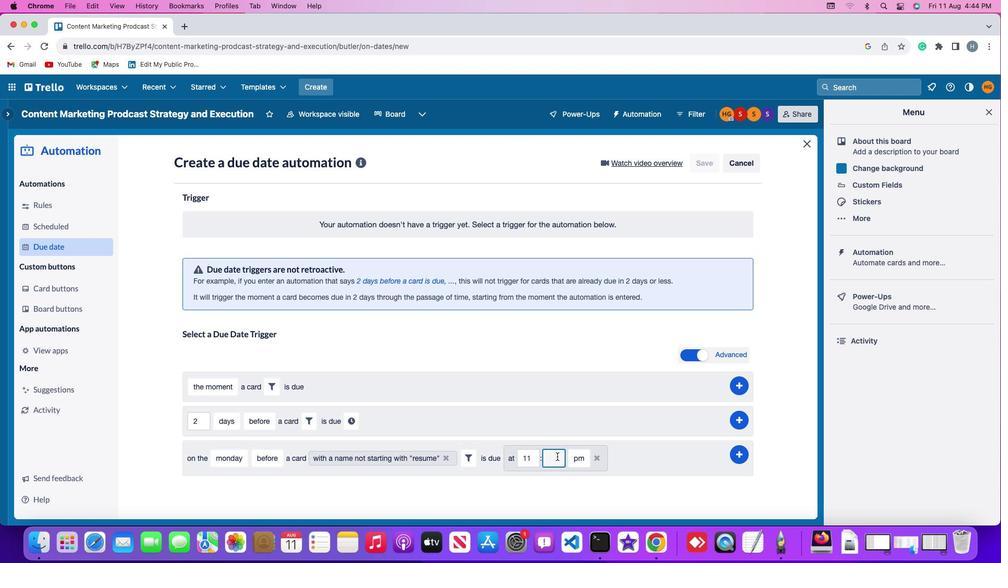
Action: Key pressed '0''0'
Screenshot: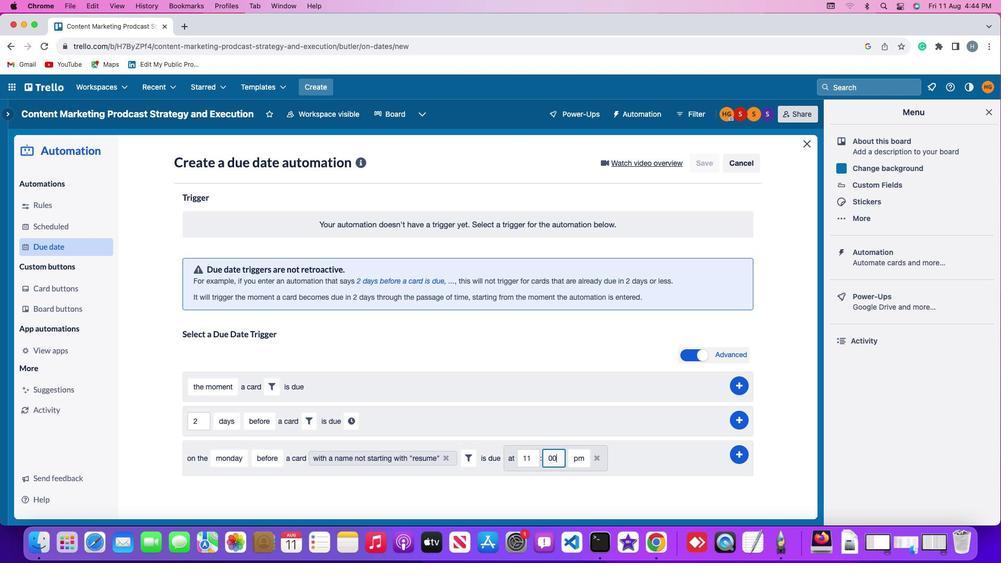 
Action: Mouse moved to (569, 458)
Screenshot: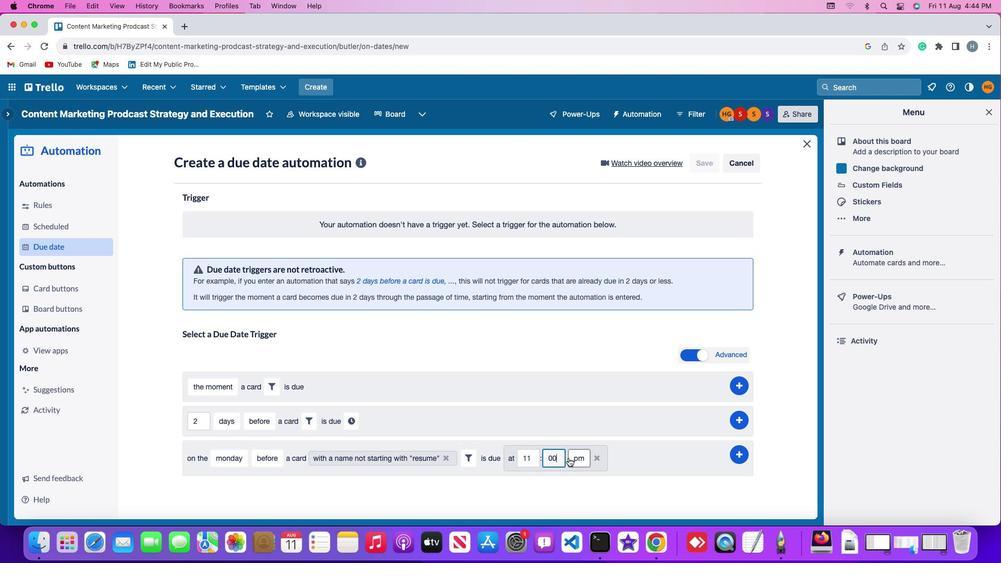 
Action: Mouse pressed left at (569, 458)
Screenshot: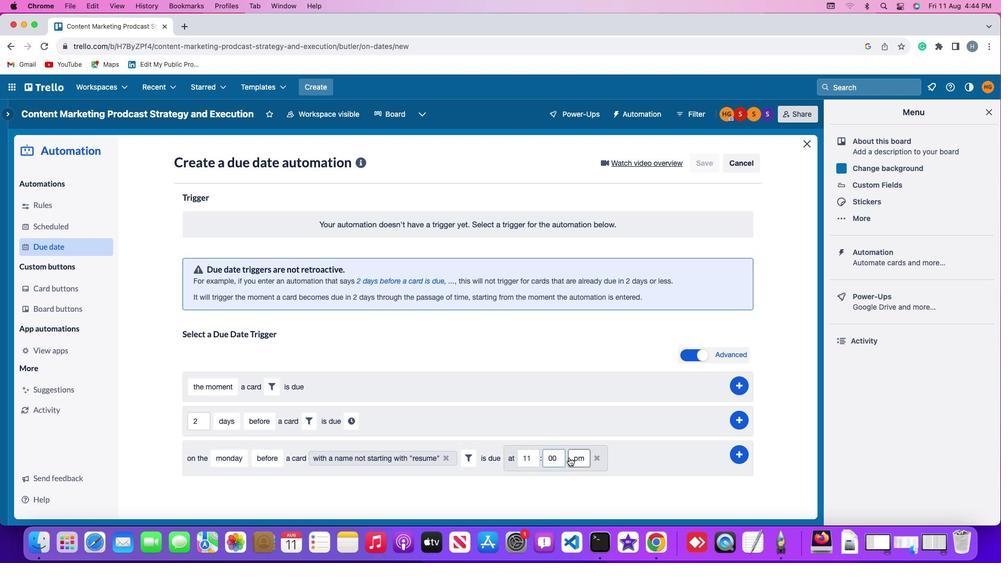 
Action: Mouse moved to (578, 477)
Screenshot: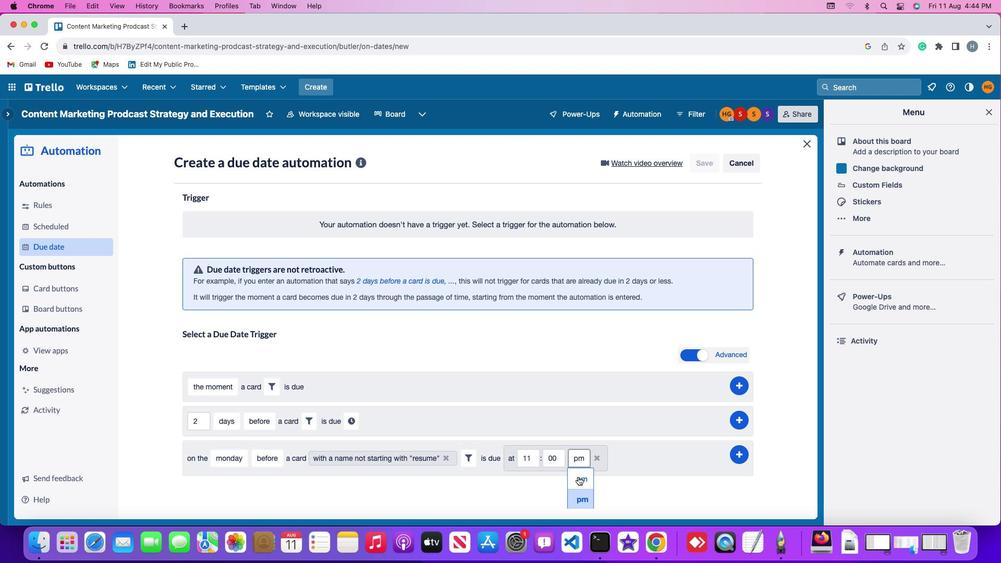 
Action: Mouse pressed left at (578, 477)
Screenshot: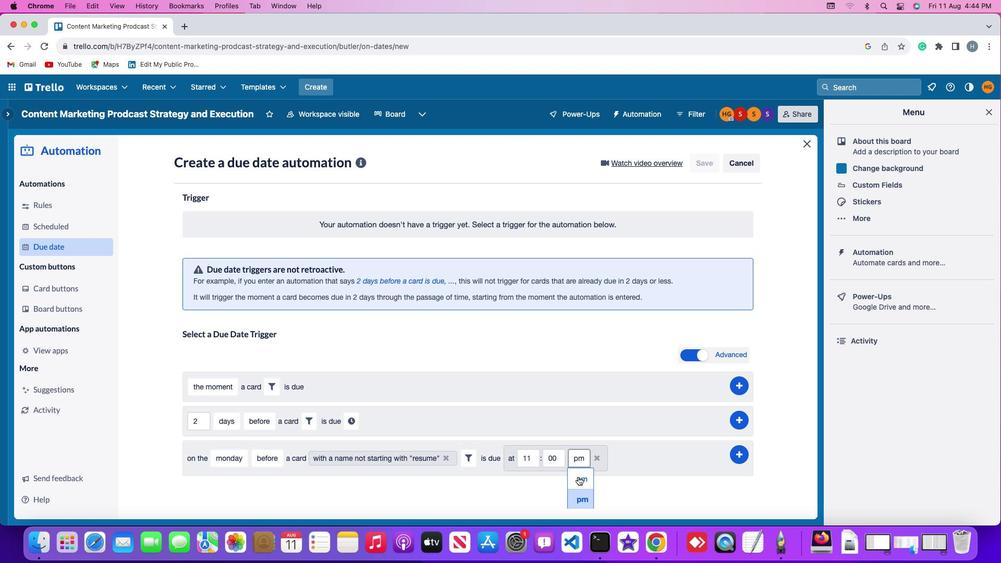 
Action: Mouse moved to (740, 451)
Screenshot: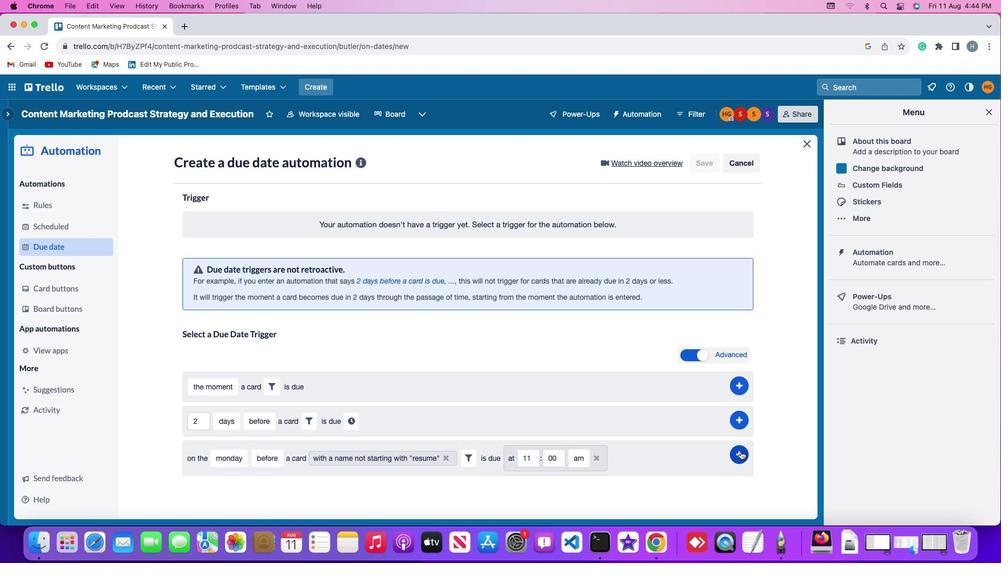 
Action: Mouse pressed left at (740, 451)
Screenshot: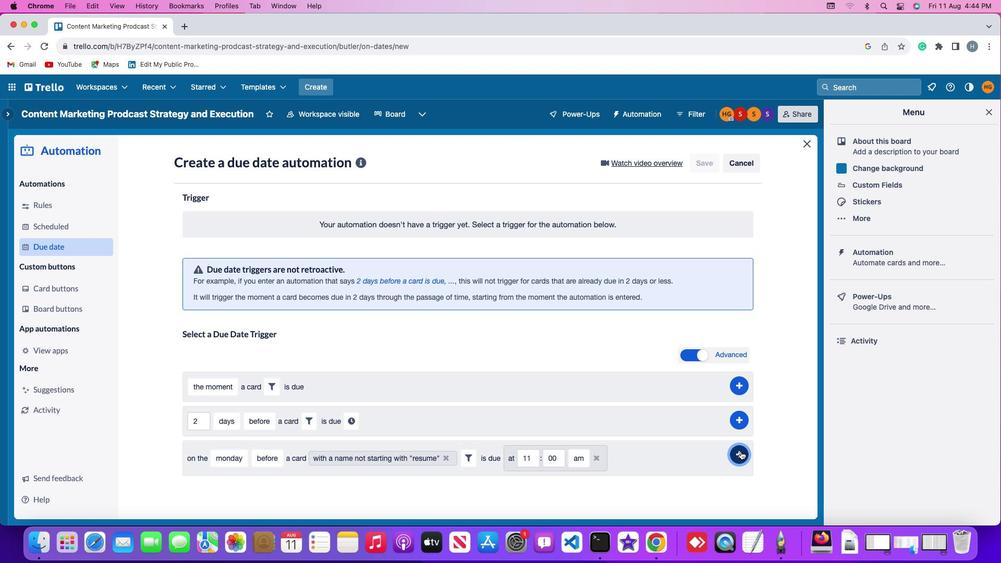
Action: Mouse moved to (781, 337)
Screenshot: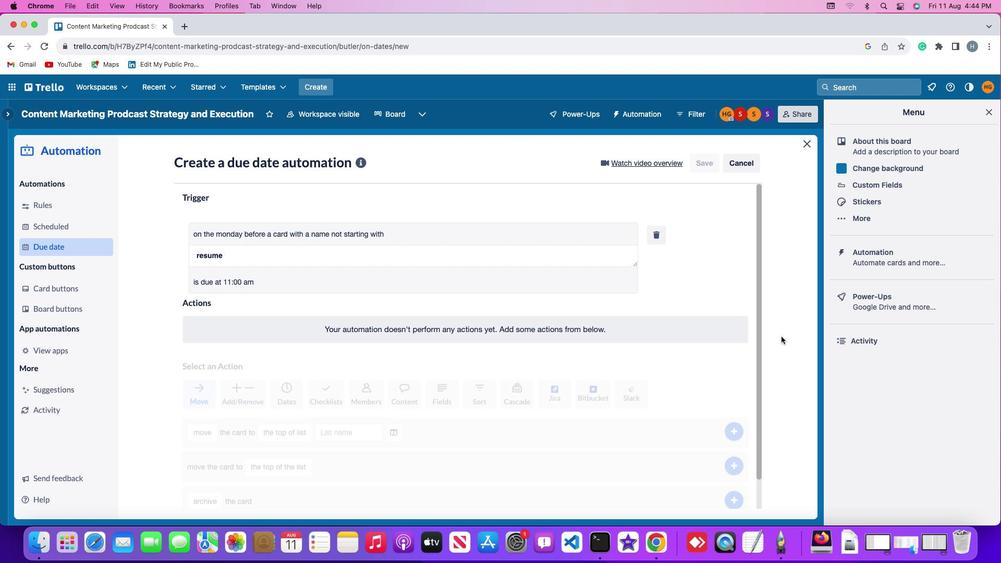 
